 Task: Look for space in Saint-Léonard, Canada from 6th September, 2023 to 10th September, 2023 for 1 adult in price range Rs.10000 to Rs.15000. Place can be private room with 1  bedroom having 1 bed and 1 bathroom. Property type can be house, flat, guest house, hotel. Booking option can be shelf check-in. Required host language is English.
Action: Mouse moved to (393, 79)
Screenshot: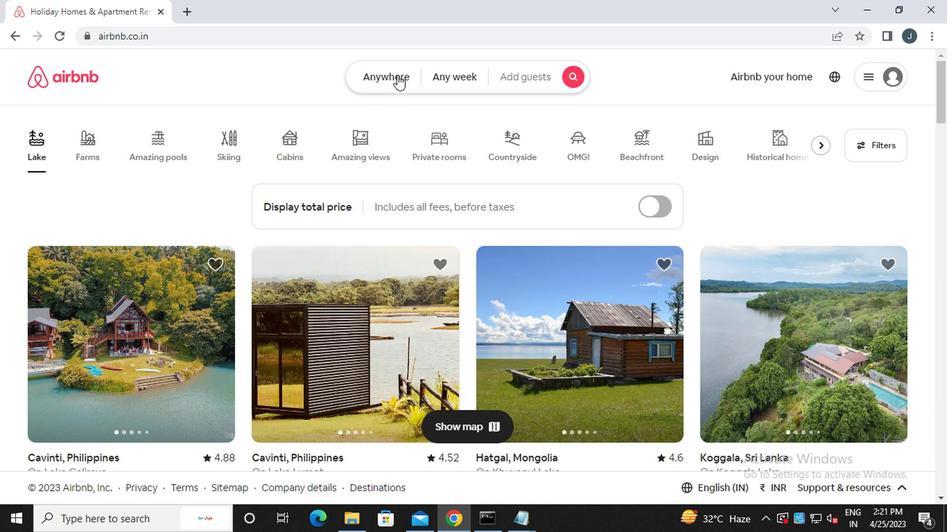 
Action: Mouse pressed left at (393, 79)
Screenshot: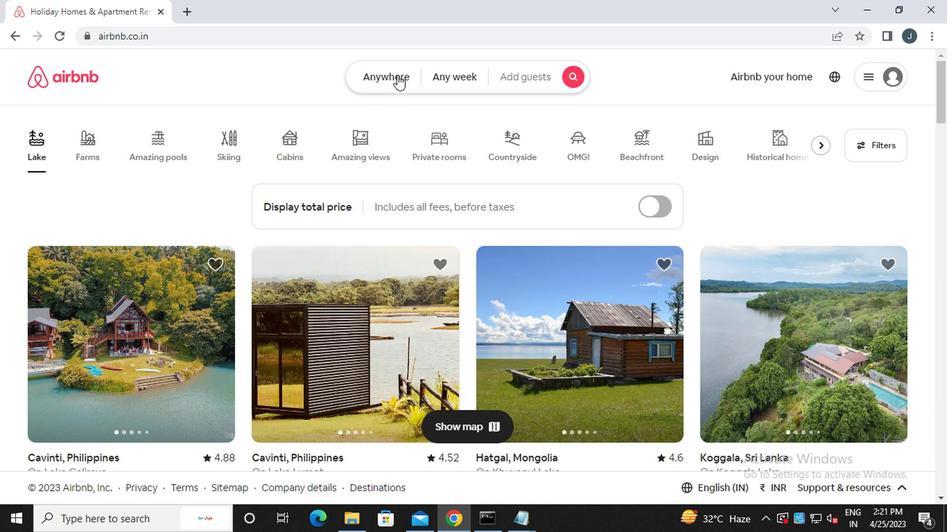 
Action: Mouse moved to (244, 132)
Screenshot: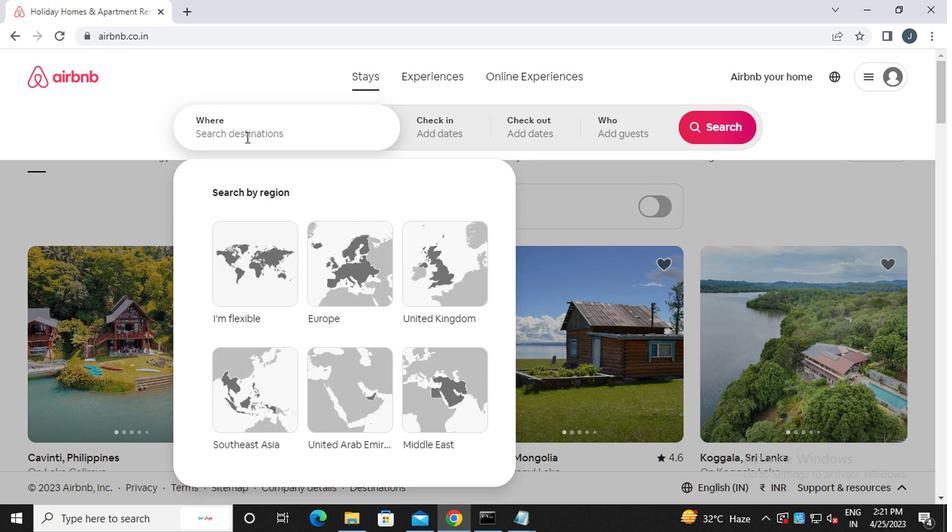 
Action: Mouse pressed left at (244, 132)
Screenshot: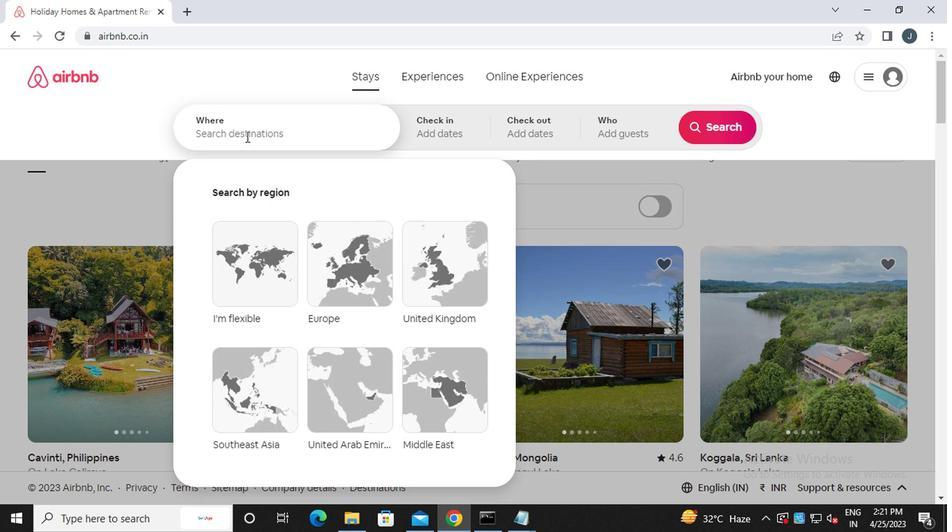 
Action: Key pressed s<Key.caps_lock>aint-<Key.caps_lock>l<Key.caps_lock>eonard,<Key.caps_lock>c<Key.caps_lock>anada
Screenshot: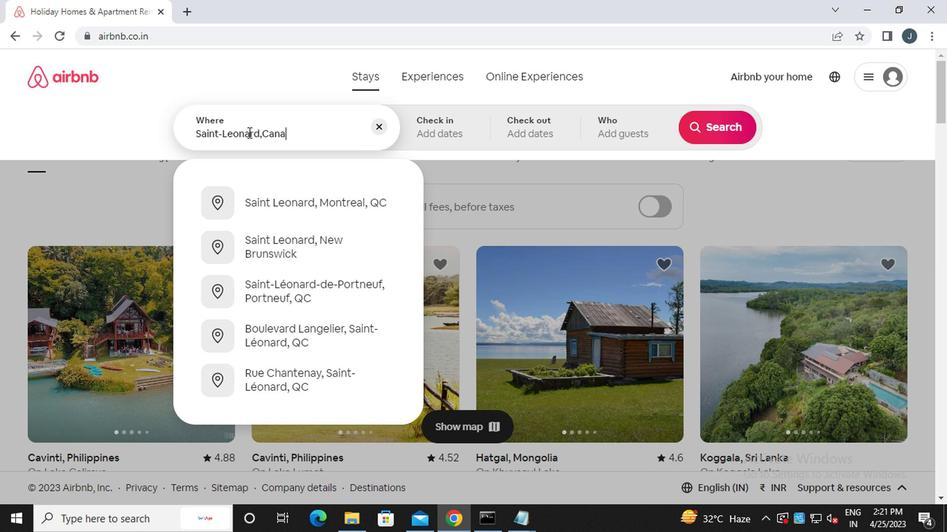 
Action: Mouse moved to (444, 133)
Screenshot: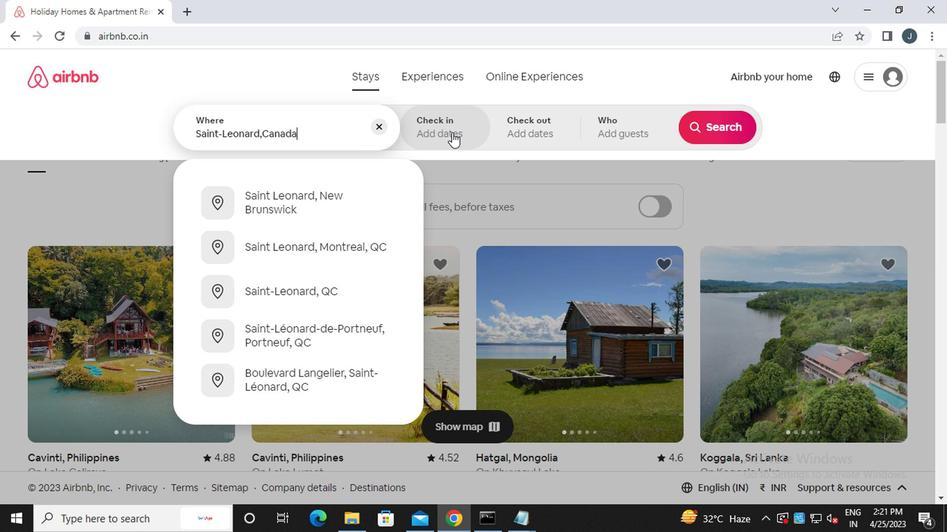 
Action: Mouse pressed left at (444, 133)
Screenshot: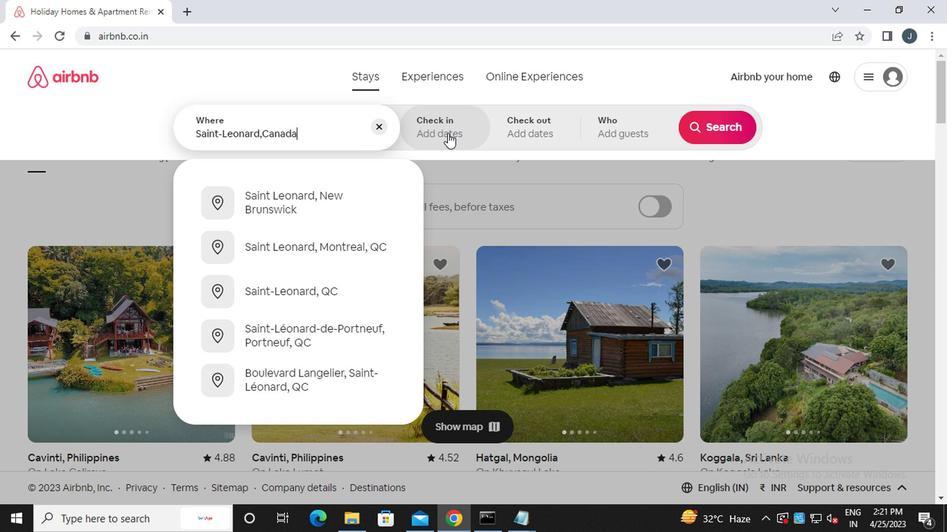 
Action: Mouse moved to (702, 240)
Screenshot: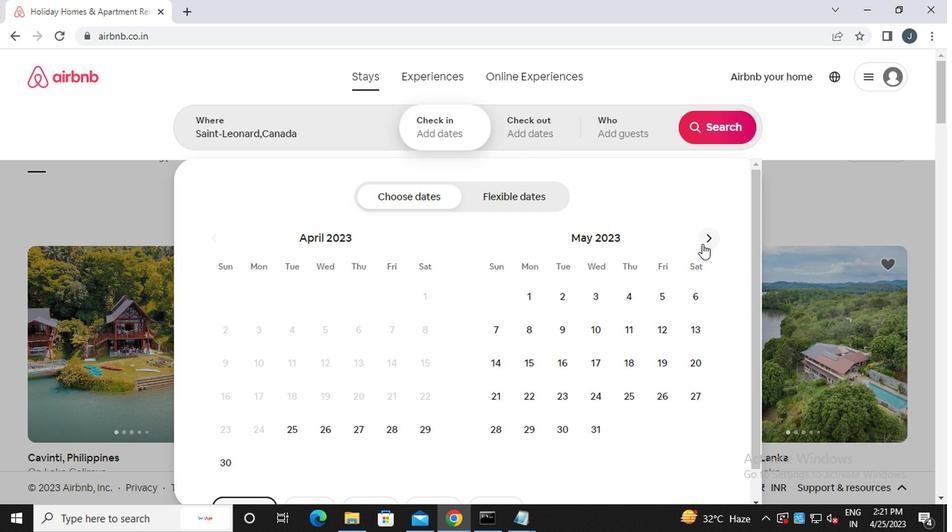 
Action: Mouse pressed left at (702, 240)
Screenshot: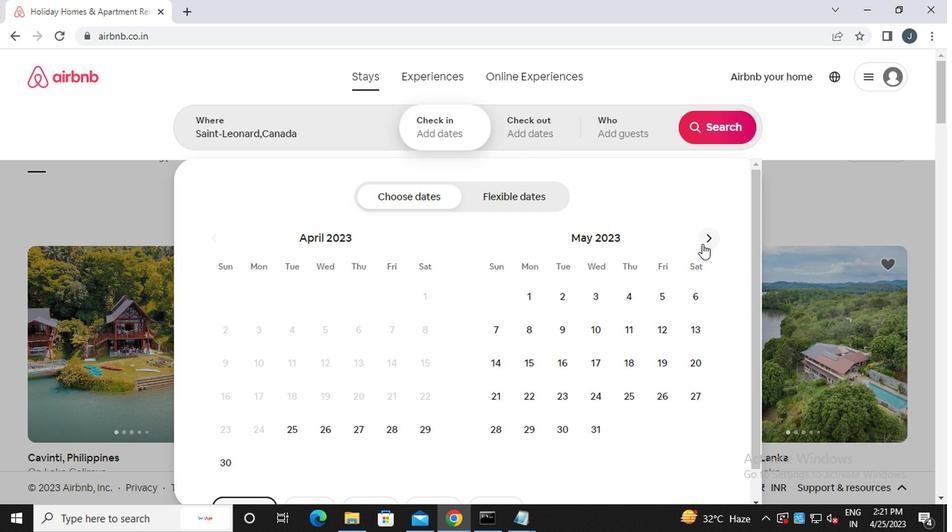 
Action: Mouse moved to (703, 240)
Screenshot: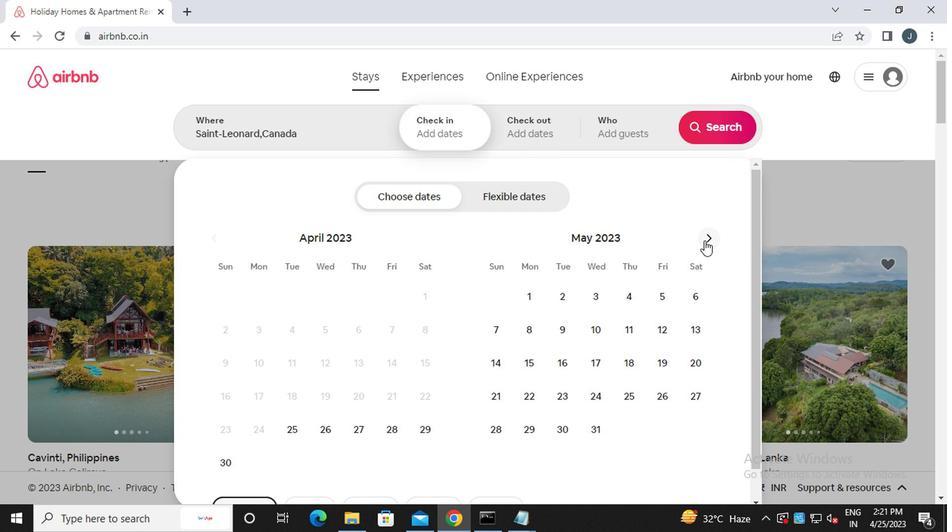 
Action: Mouse pressed left at (703, 240)
Screenshot: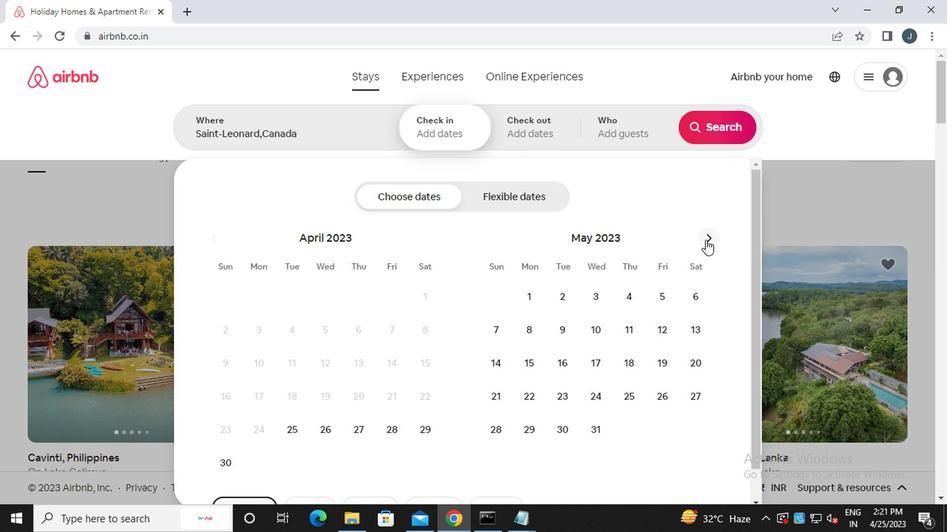 
Action: Mouse moved to (704, 240)
Screenshot: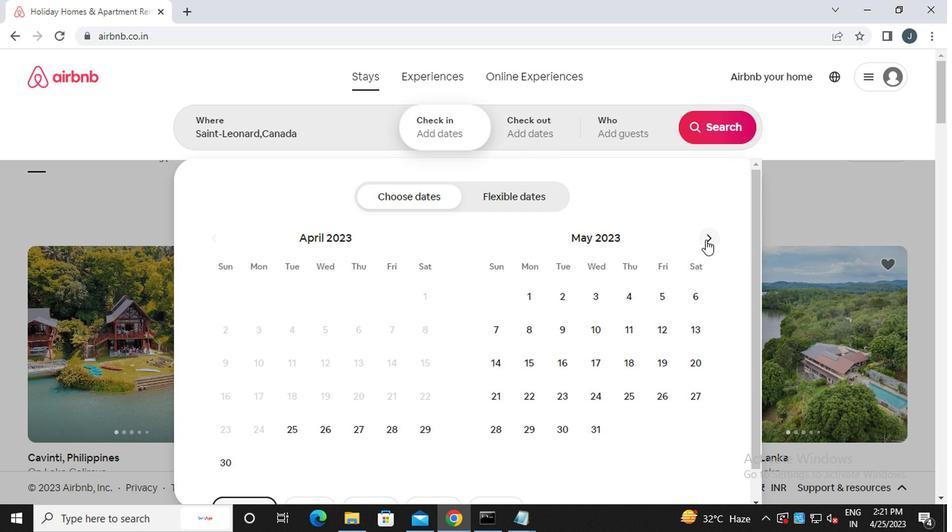 
Action: Mouse pressed left at (704, 240)
Screenshot: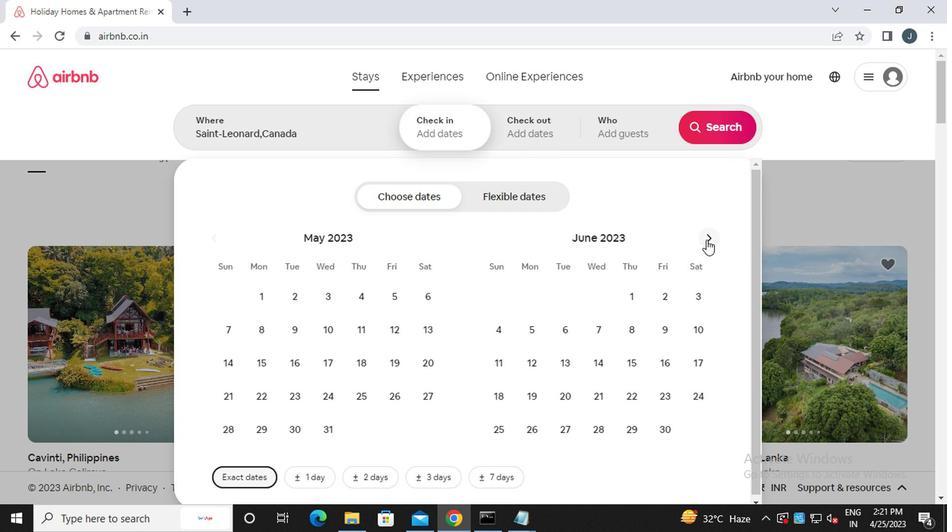 
Action: Mouse pressed left at (704, 240)
Screenshot: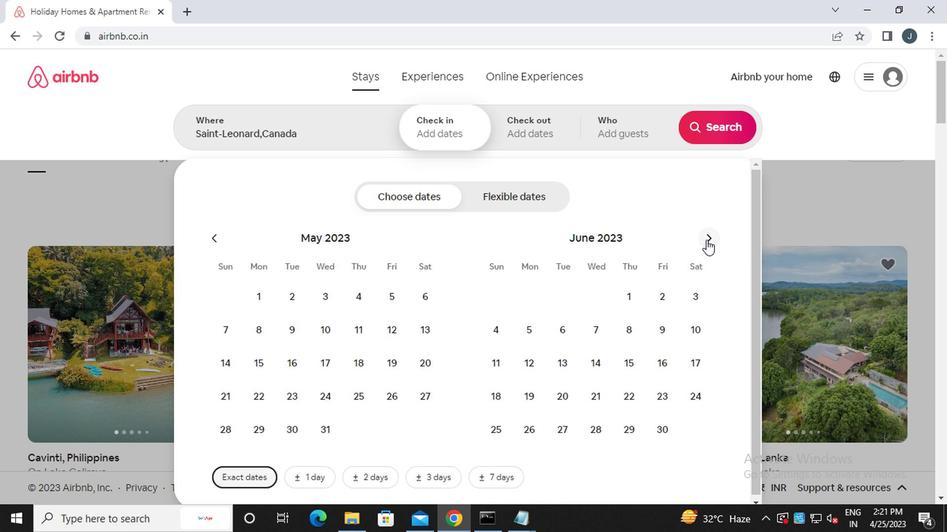 
Action: Mouse pressed left at (704, 240)
Screenshot: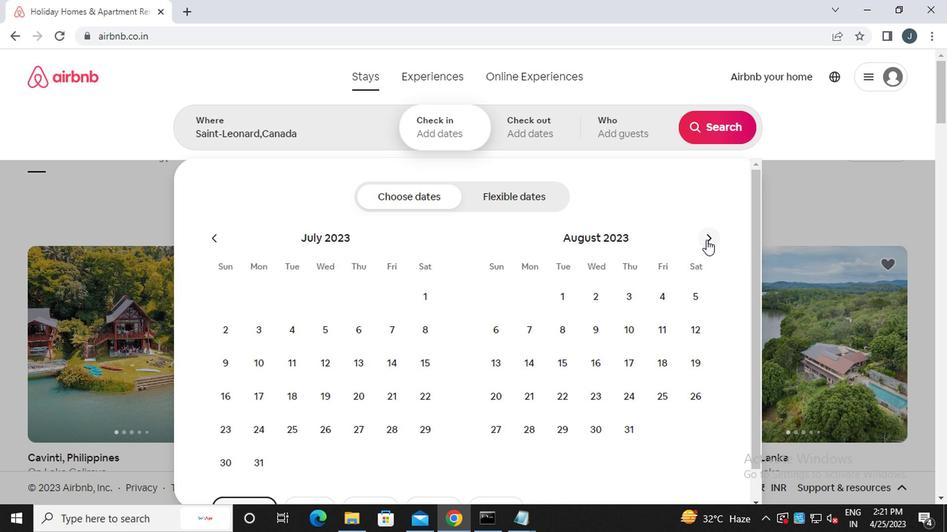 
Action: Mouse moved to (602, 331)
Screenshot: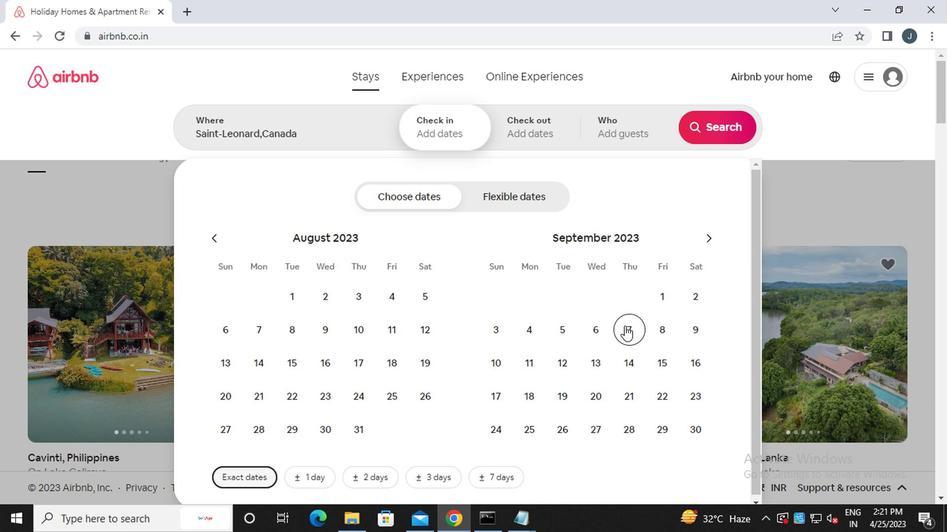 
Action: Mouse pressed left at (602, 331)
Screenshot: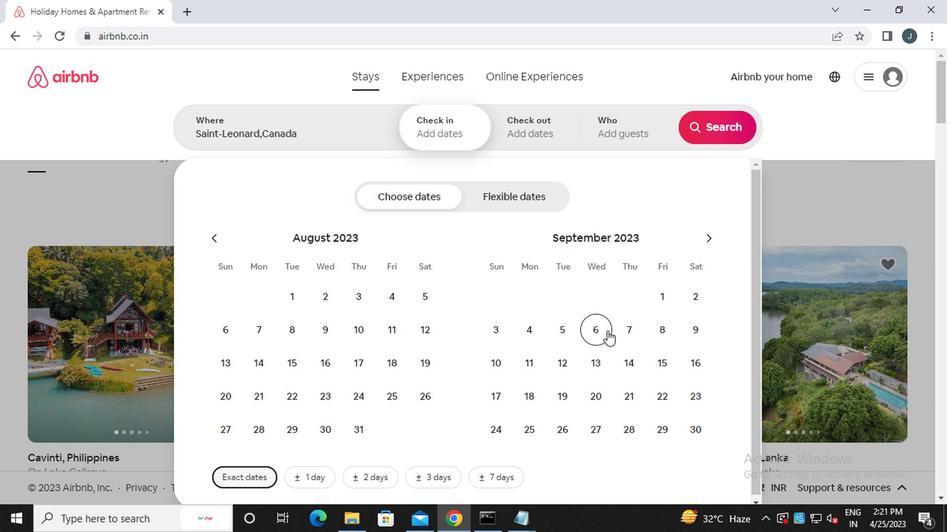 
Action: Mouse moved to (491, 358)
Screenshot: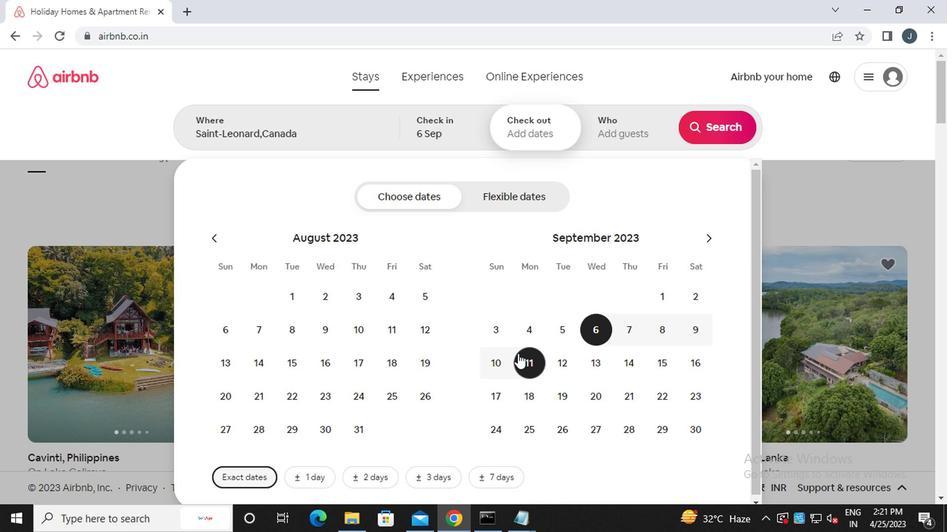 
Action: Mouse pressed left at (491, 358)
Screenshot: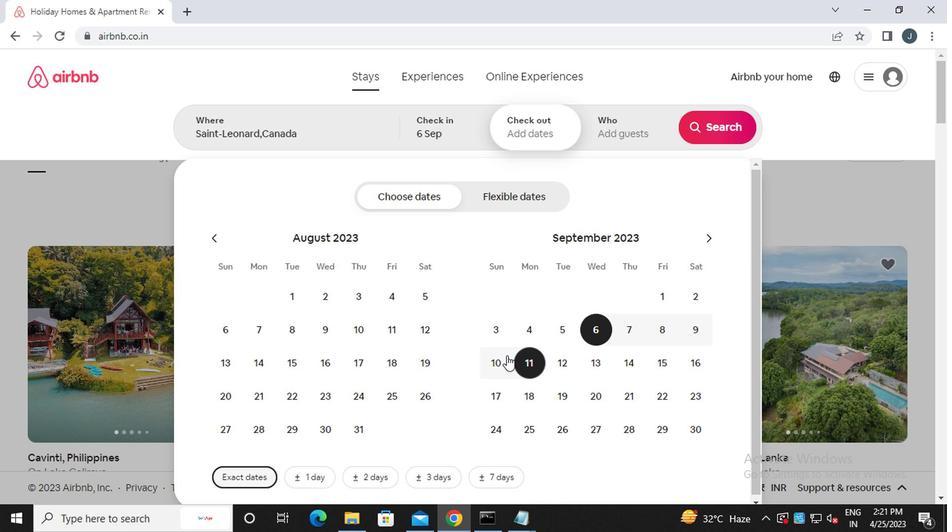 
Action: Mouse moved to (621, 139)
Screenshot: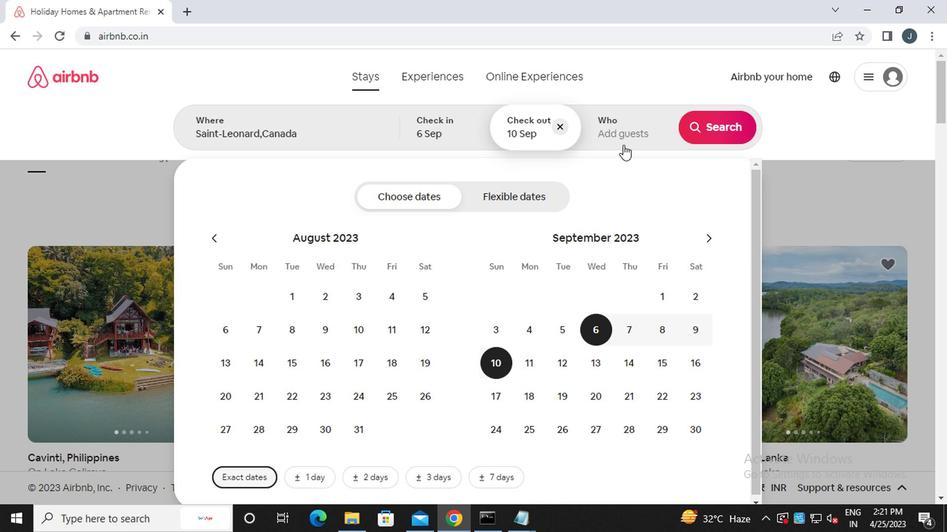 
Action: Mouse pressed left at (621, 139)
Screenshot: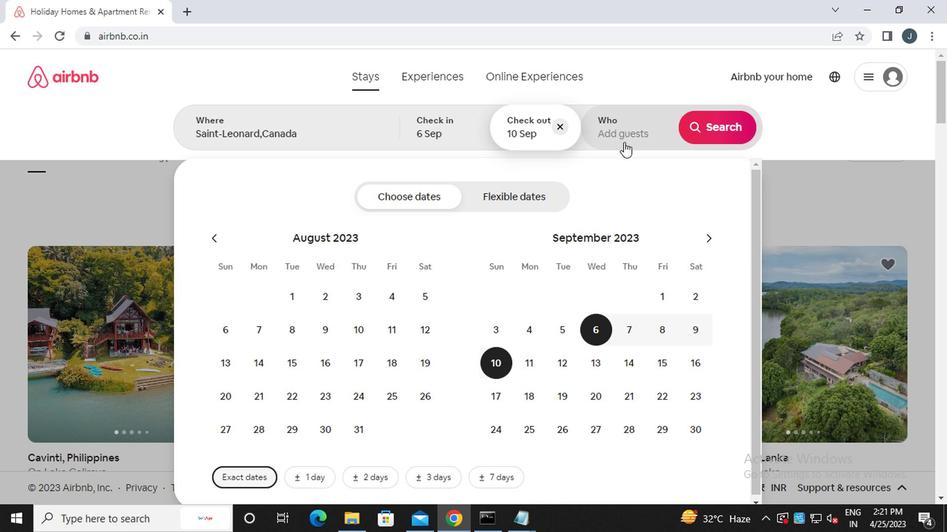 
Action: Mouse moved to (716, 200)
Screenshot: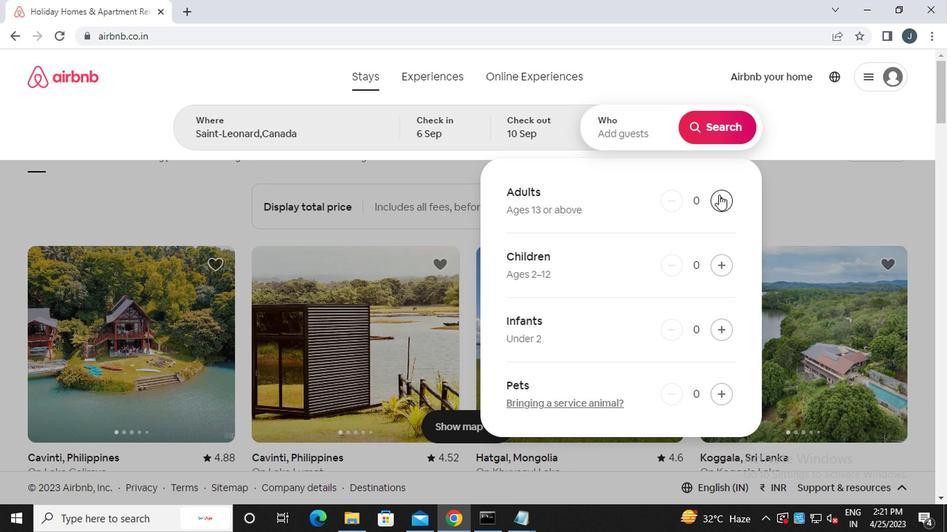 
Action: Mouse pressed left at (716, 200)
Screenshot: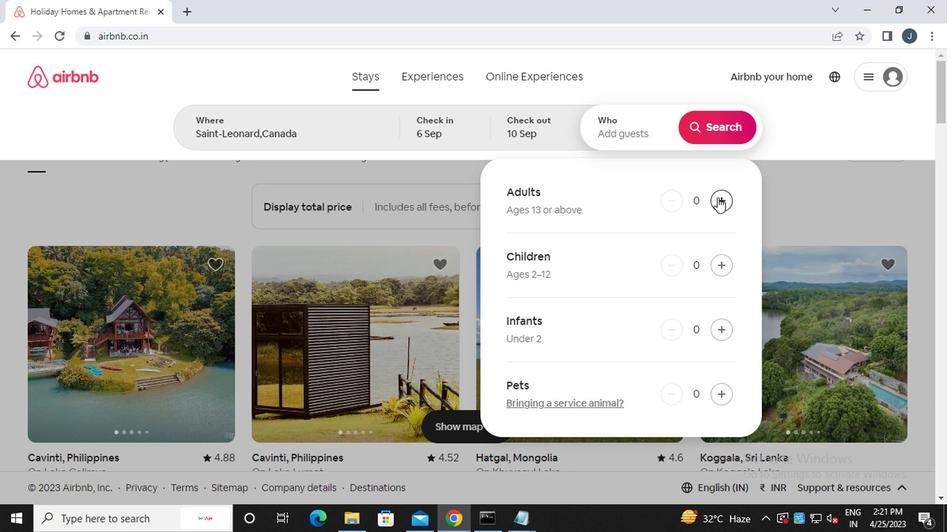 
Action: Mouse moved to (704, 125)
Screenshot: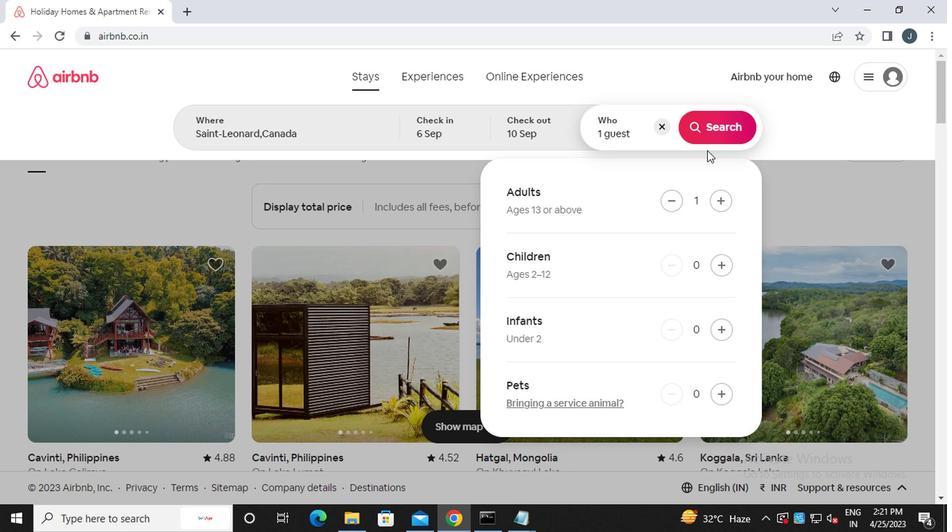 
Action: Mouse pressed left at (704, 125)
Screenshot: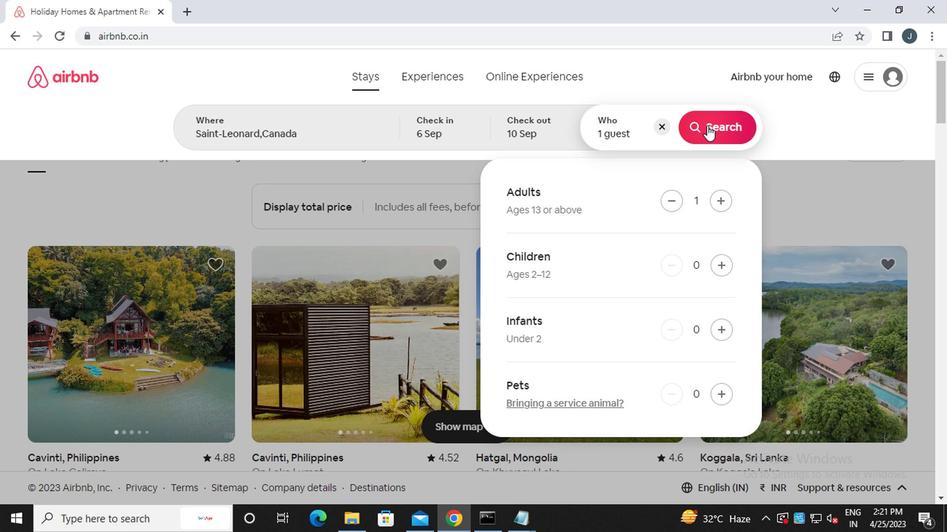 
Action: Mouse moved to (894, 130)
Screenshot: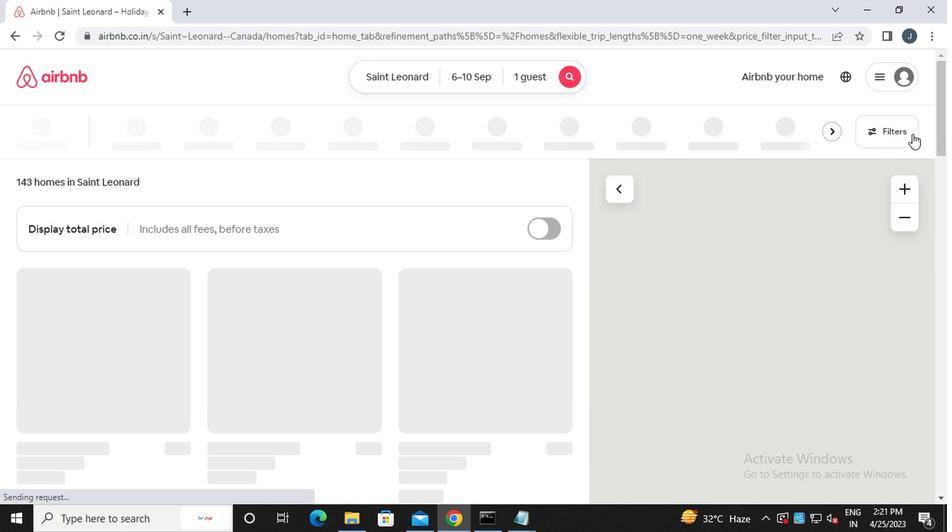 
Action: Mouse pressed left at (894, 130)
Screenshot: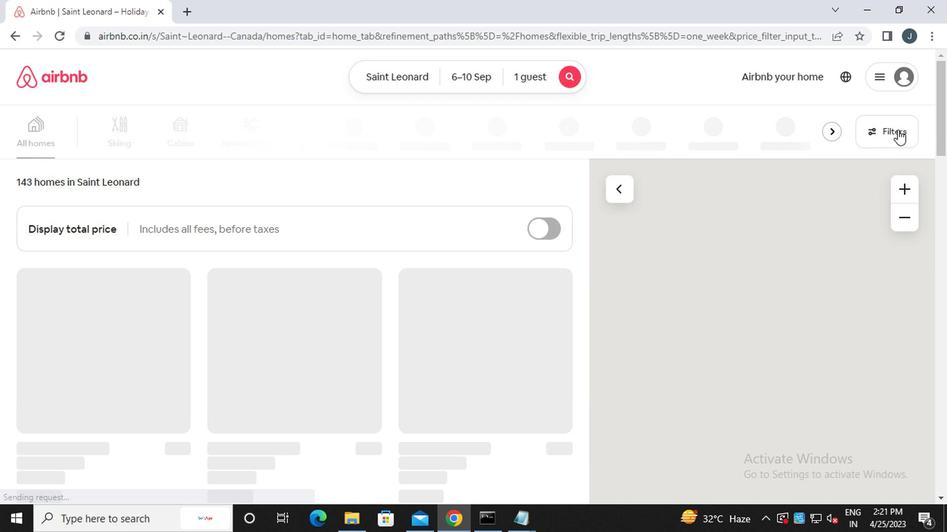 
Action: Mouse moved to (303, 301)
Screenshot: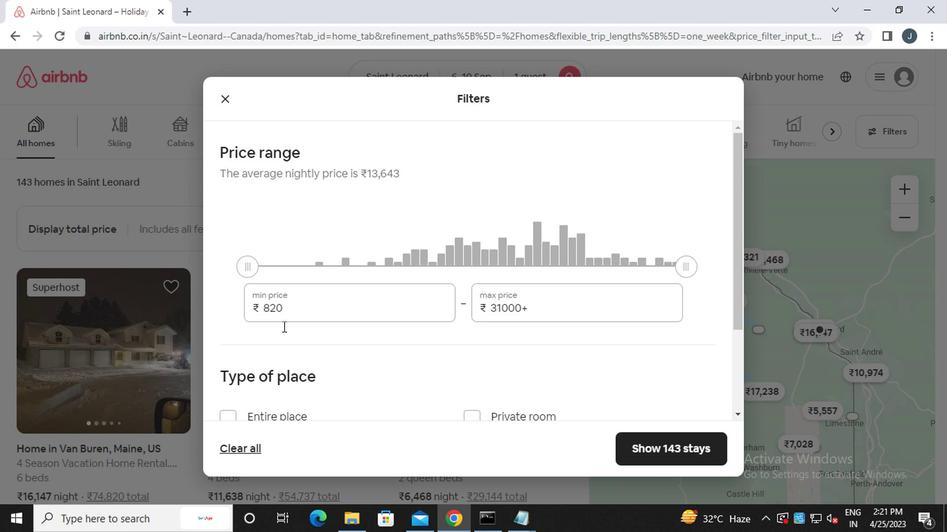 
Action: Mouse pressed left at (303, 301)
Screenshot: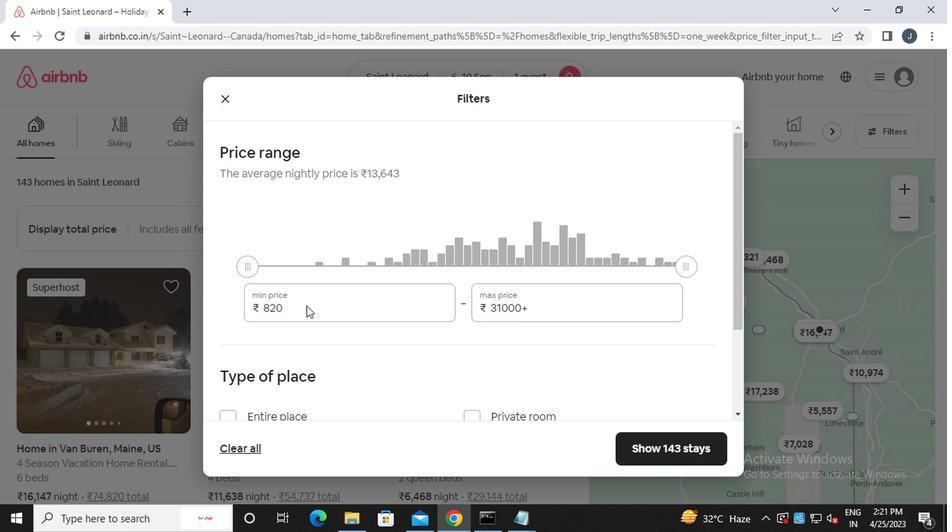 
Action: Mouse moved to (286, 278)
Screenshot: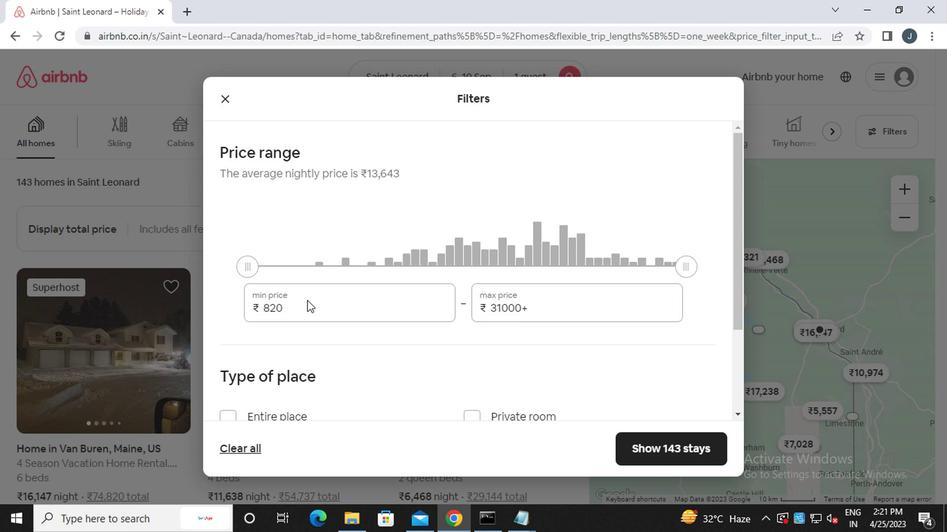 
Action: Key pressed <Key.backspace><Key.backspace><Key.backspace><<97>><<96>><<96>><<96>><<96>>
Screenshot: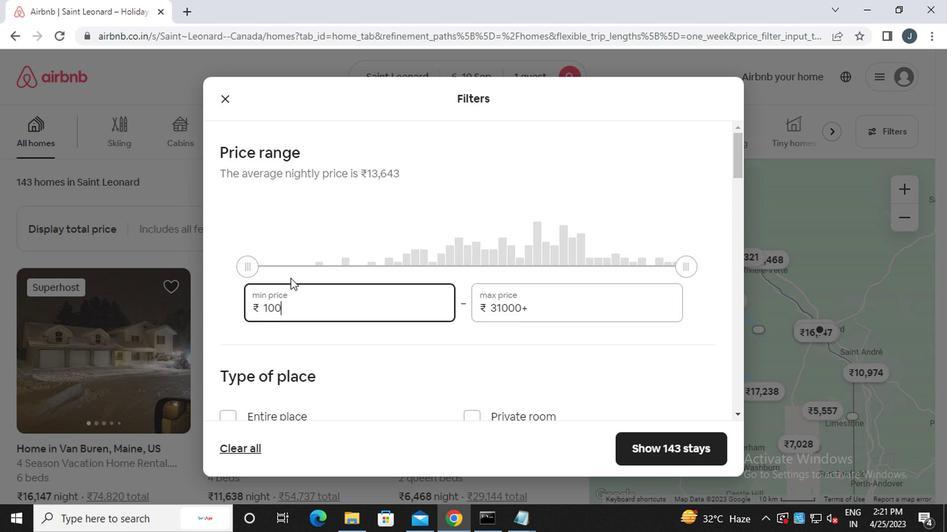 
Action: Mouse moved to (558, 308)
Screenshot: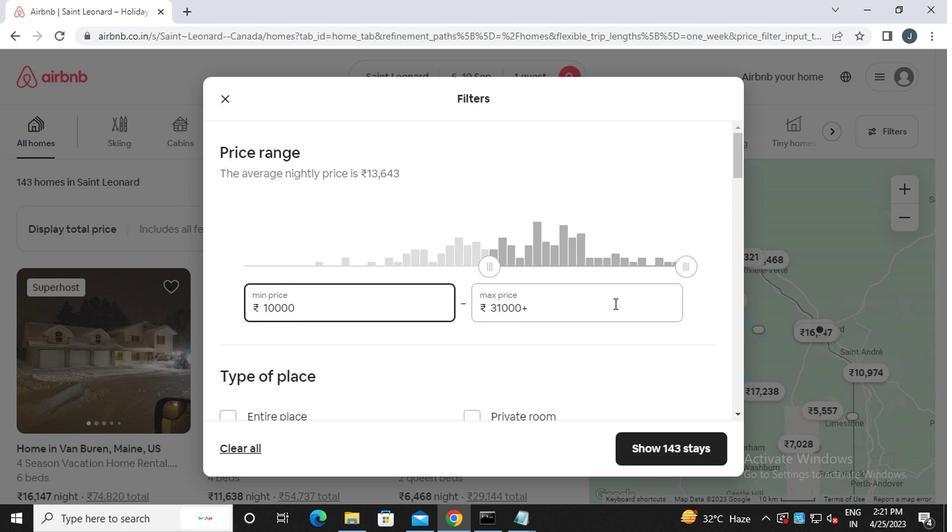 
Action: Mouse pressed left at (558, 308)
Screenshot: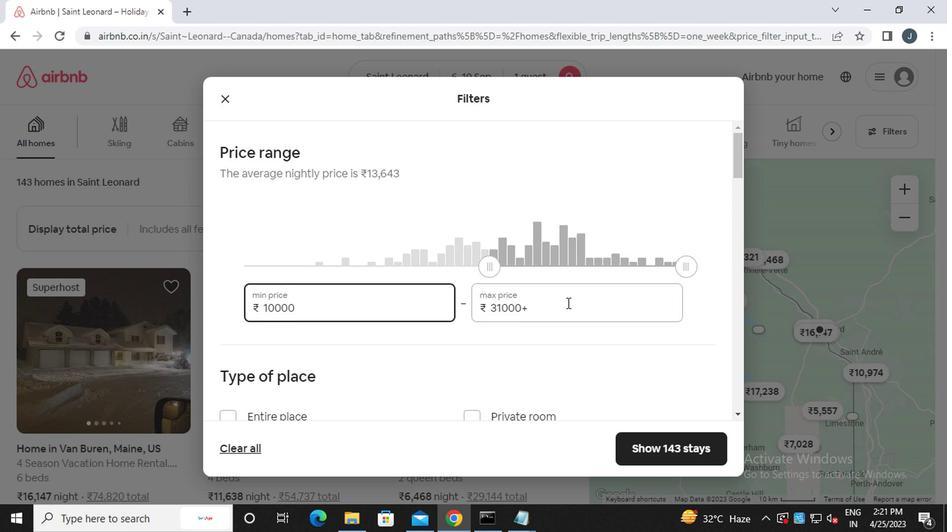 
Action: Mouse moved to (558, 308)
Screenshot: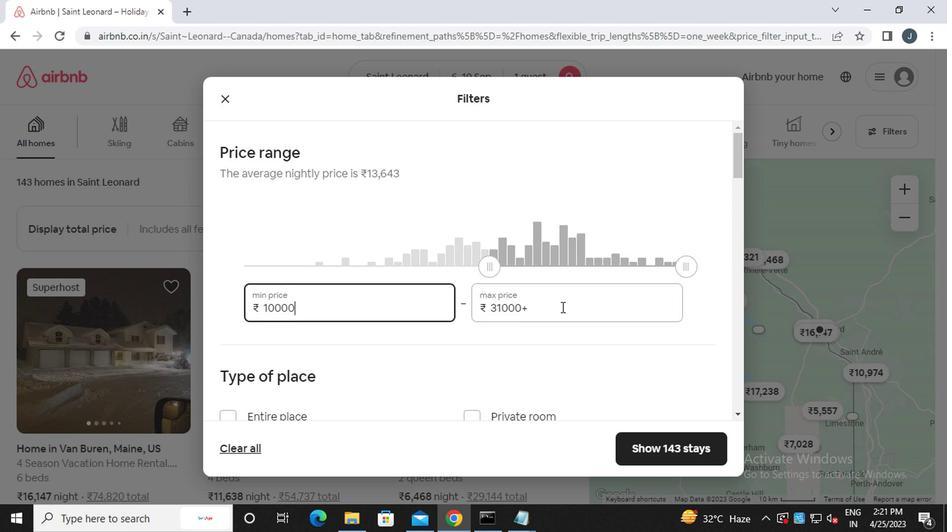 
Action: Key pressed <Key.backspace><Key.backspace><Key.backspace><Key.backspace><Key.backspace><Key.backspace><Key.backspace><Key.backspace><Key.backspace><Key.backspace><Key.backspace><Key.backspace><<97>><<101>><<96>><<96>><<96>>
Screenshot: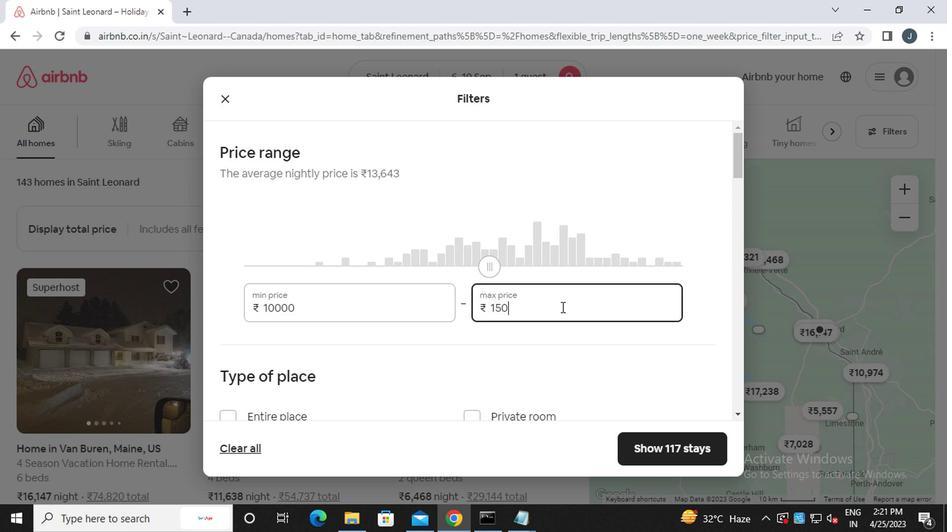
Action: Mouse moved to (548, 308)
Screenshot: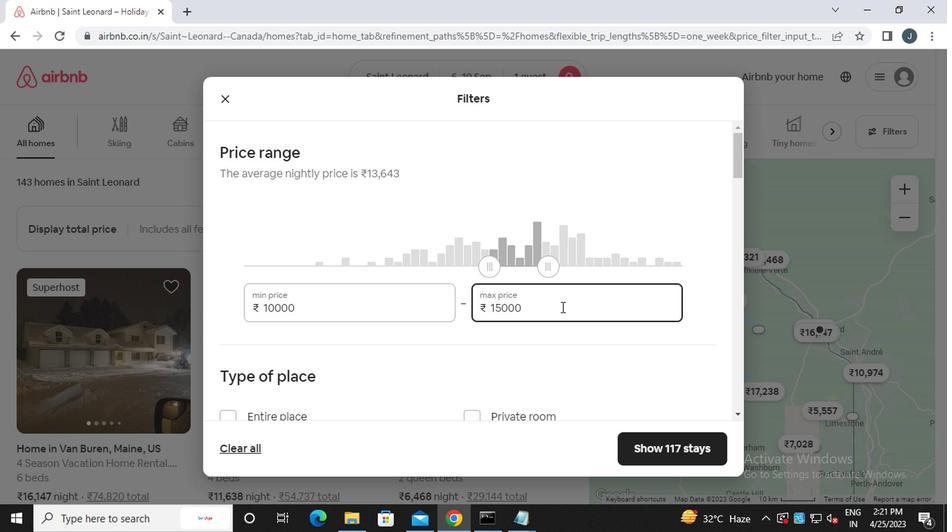 
Action: Mouse scrolled (548, 307) with delta (0, 0)
Screenshot: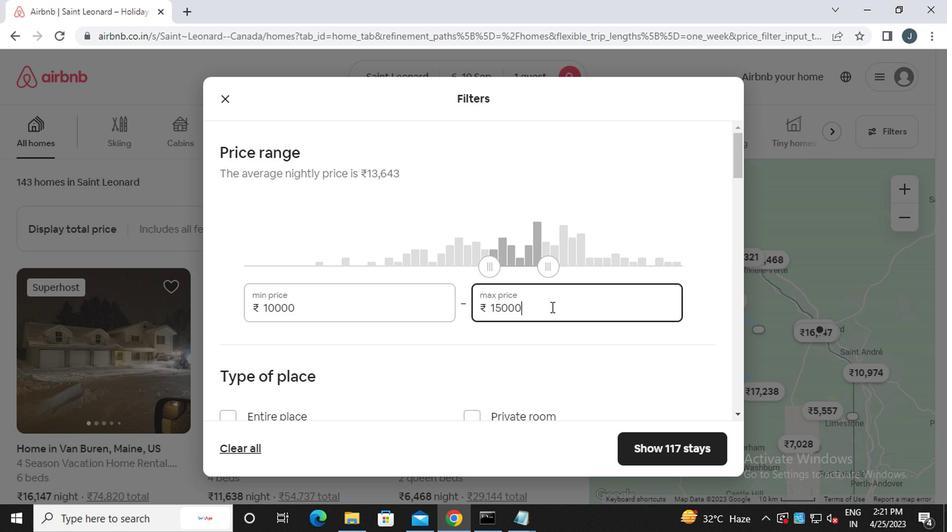 
Action: Mouse scrolled (548, 307) with delta (0, 0)
Screenshot: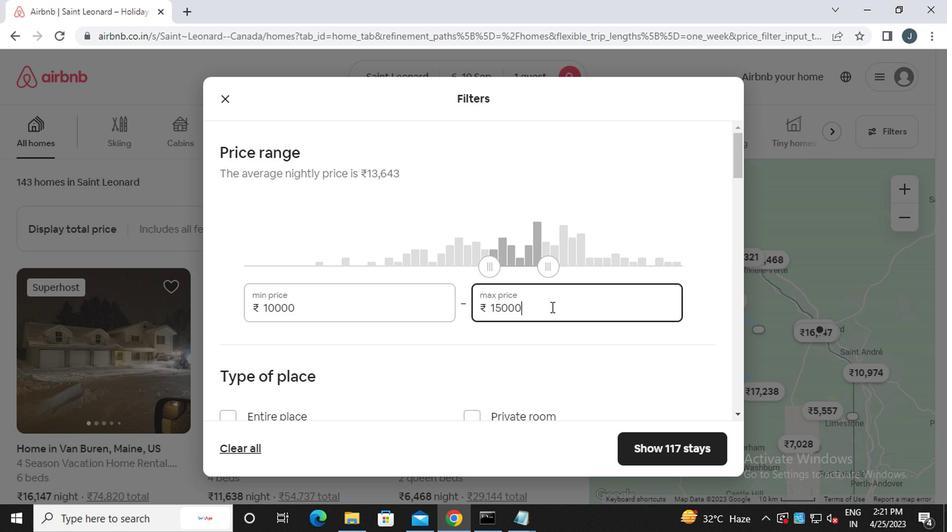 
Action: Mouse moved to (467, 280)
Screenshot: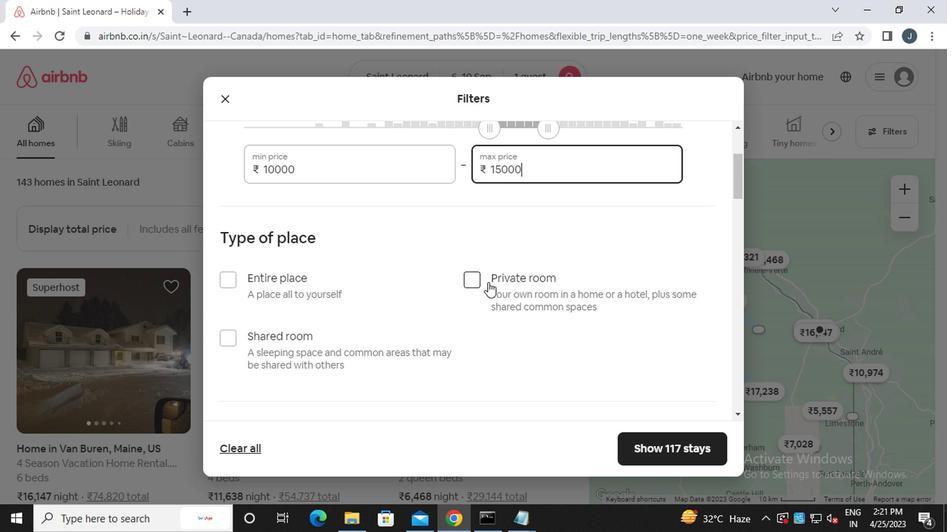 
Action: Mouse pressed left at (467, 280)
Screenshot: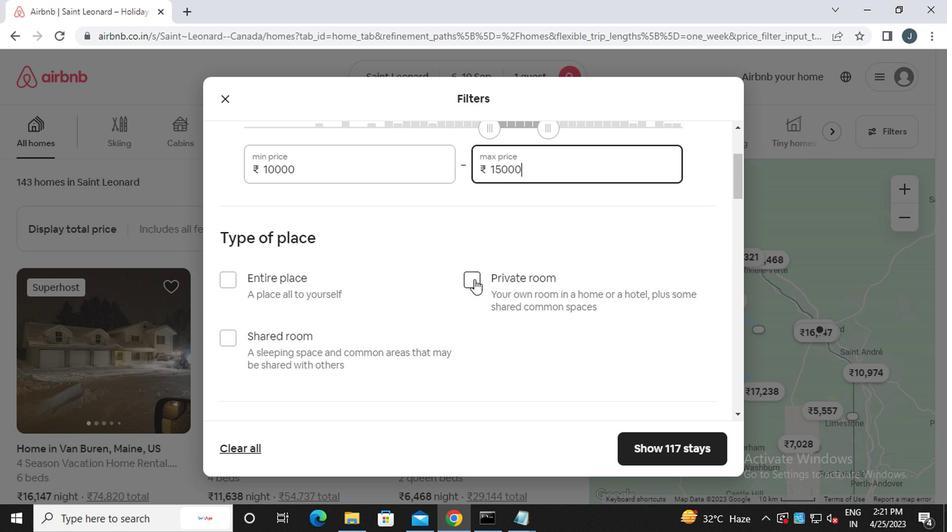 
Action: Mouse moved to (360, 298)
Screenshot: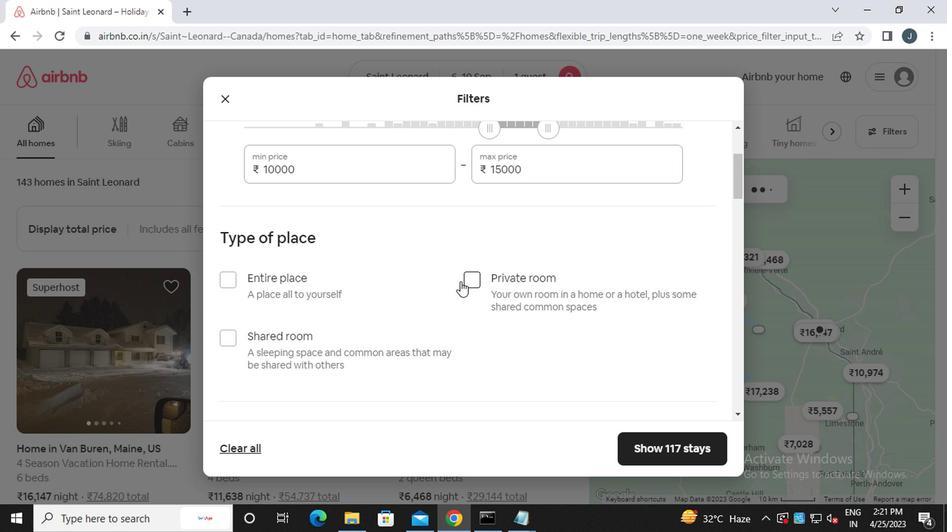 
Action: Mouse scrolled (360, 297) with delta (0, 0)
Screenshot: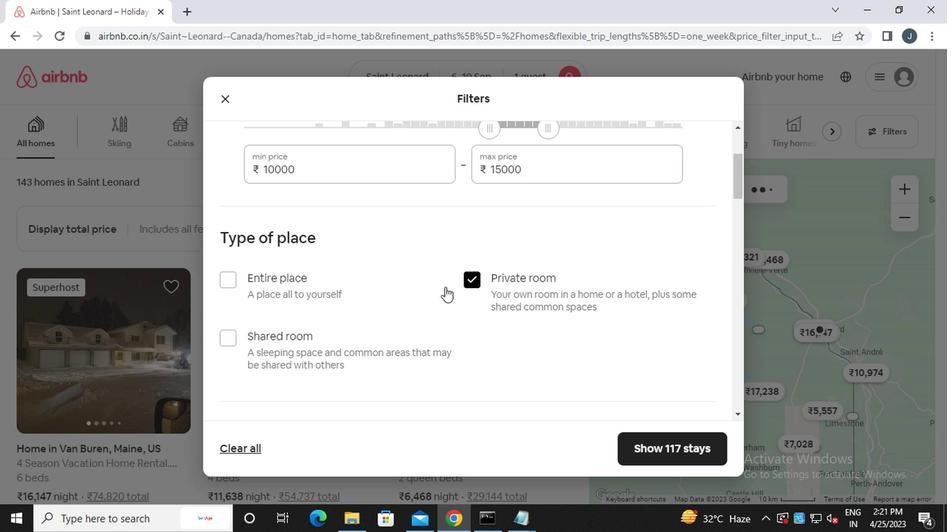 
Action: Mouse scrolled (360, 297) with delta (0, 0)
Screenshot: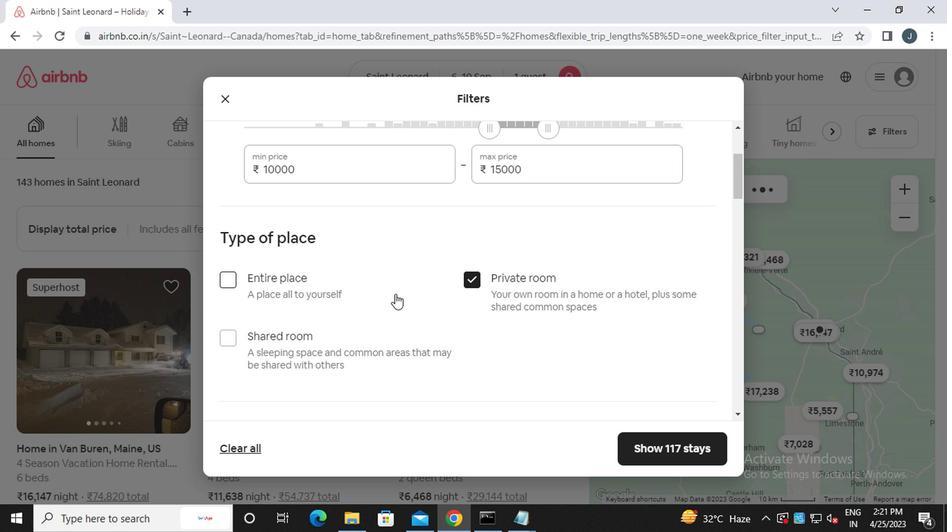 
Action: Mouse scrolled (360, 297) with delta (0, 0)
Screenshot: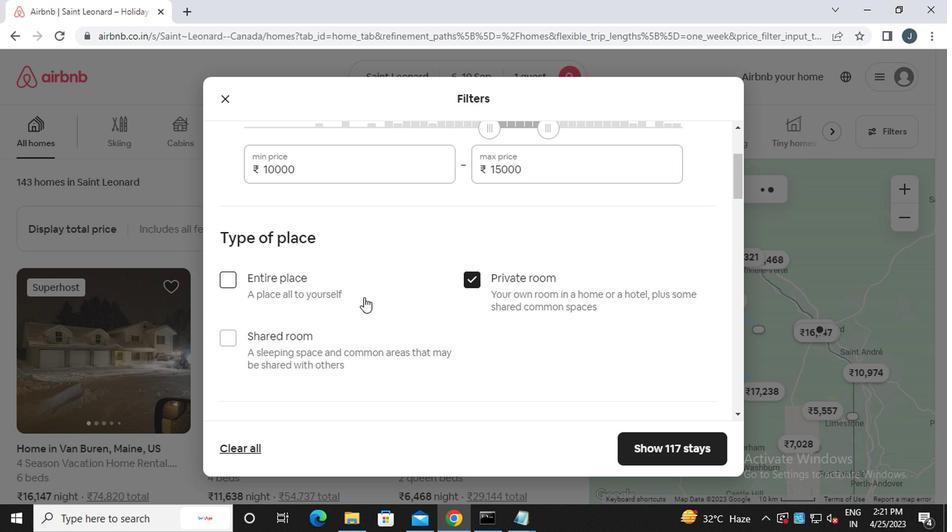 
Action: Mouse moved to (359, 298)
Screenshot: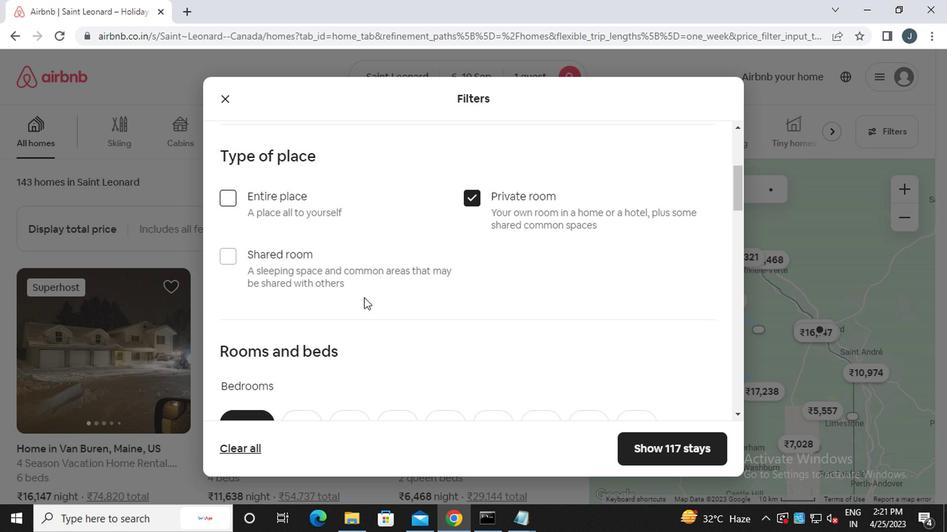 
Action: Mouse scrolled (359, 297) with delta (0, 0)
Screenshot: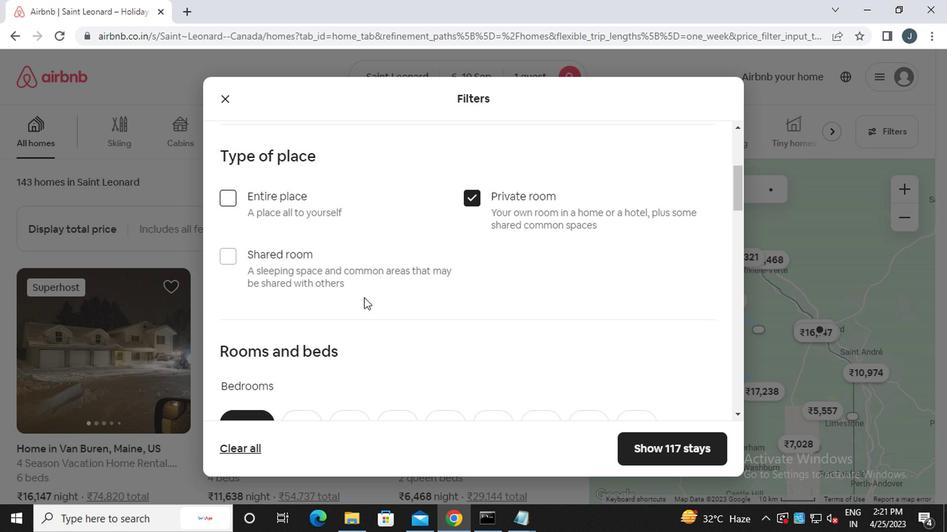 
Action: Mouse moved to (300, 232)
Screenshot: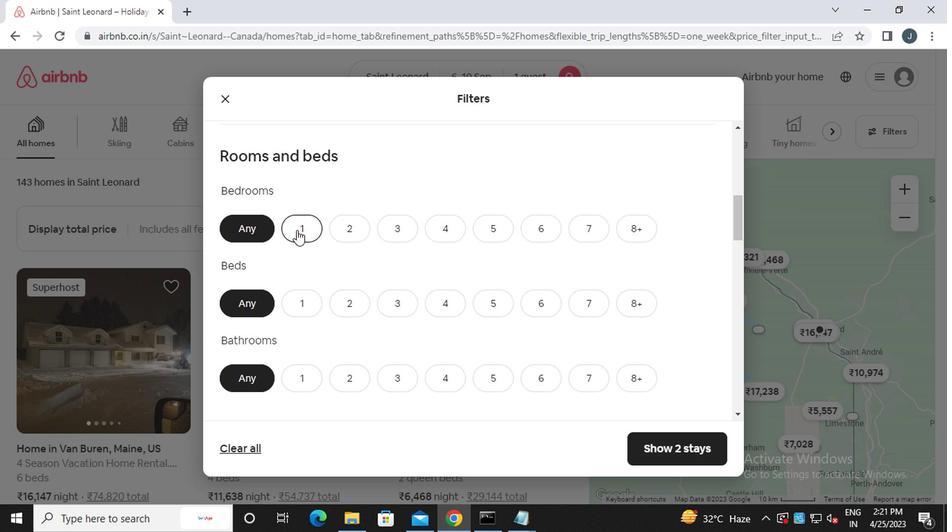 
Action: Mouse pressed left at (300, 232)
Screenshot: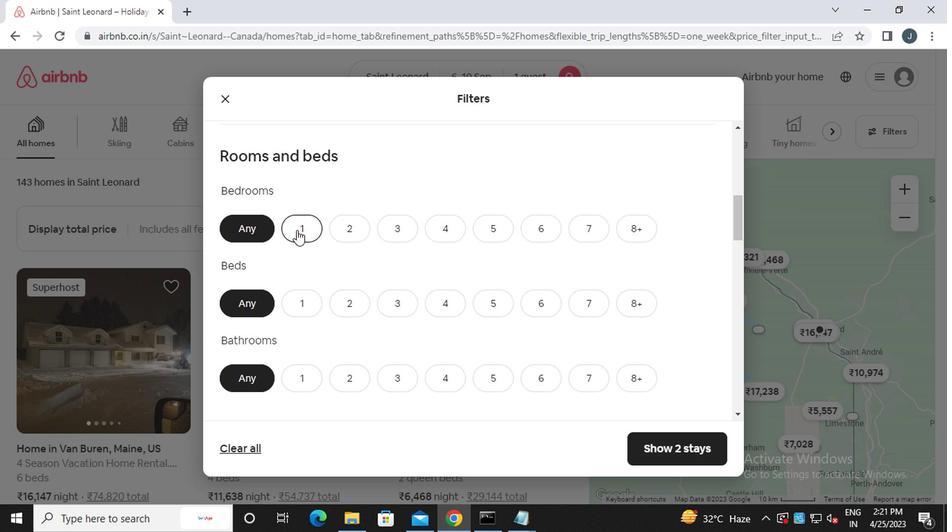 
Action: Mouse moved to (302, 305)
Screenshot: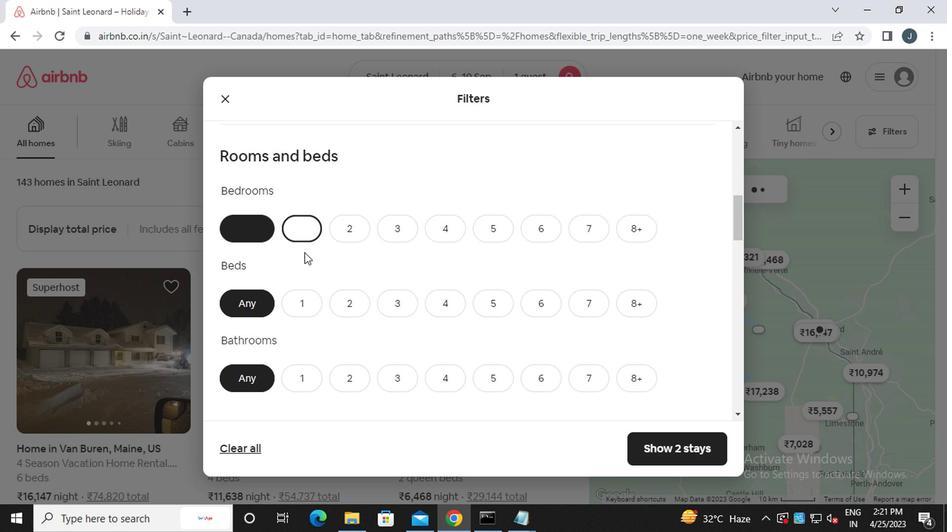
Action: Mouse pressed left at (302, 305)
Screenshot: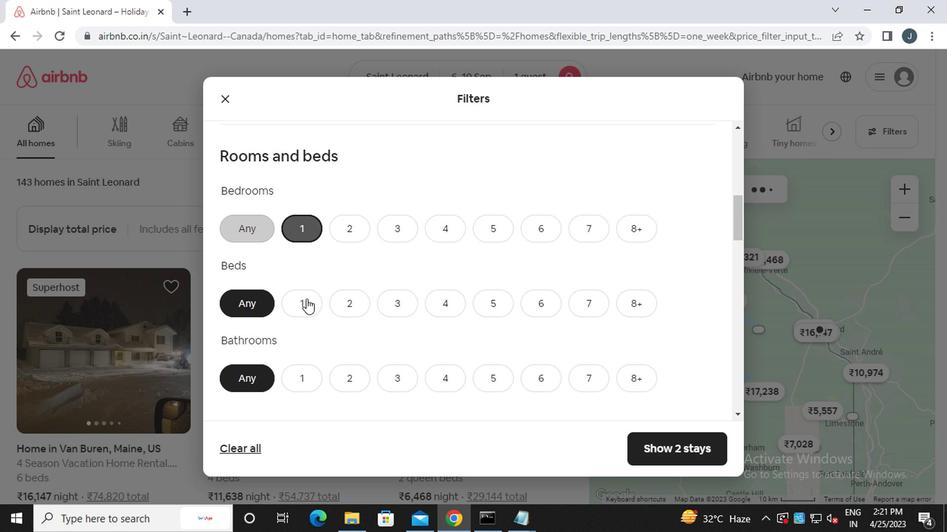 
Action: Mouse moved to (304, 372)
Screenshot: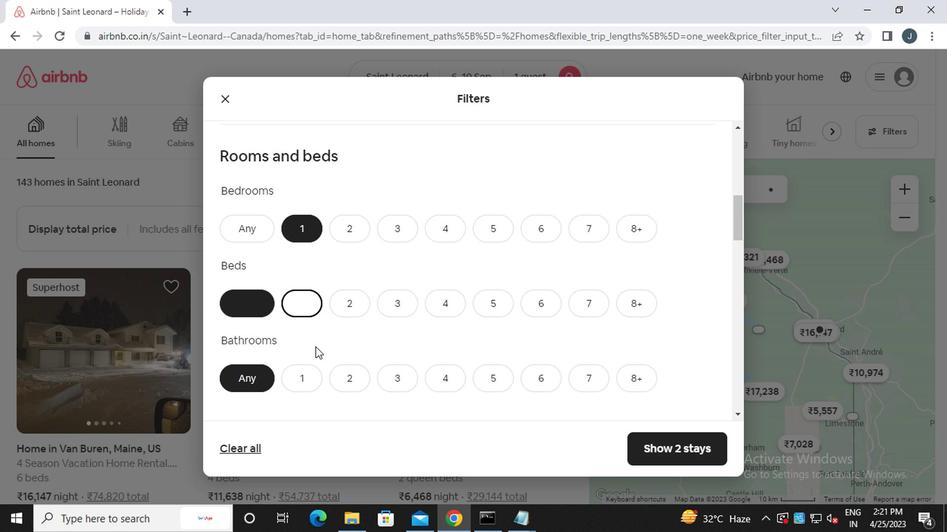 
Action: Mouse pressed left at (304, 372)
Screenshot: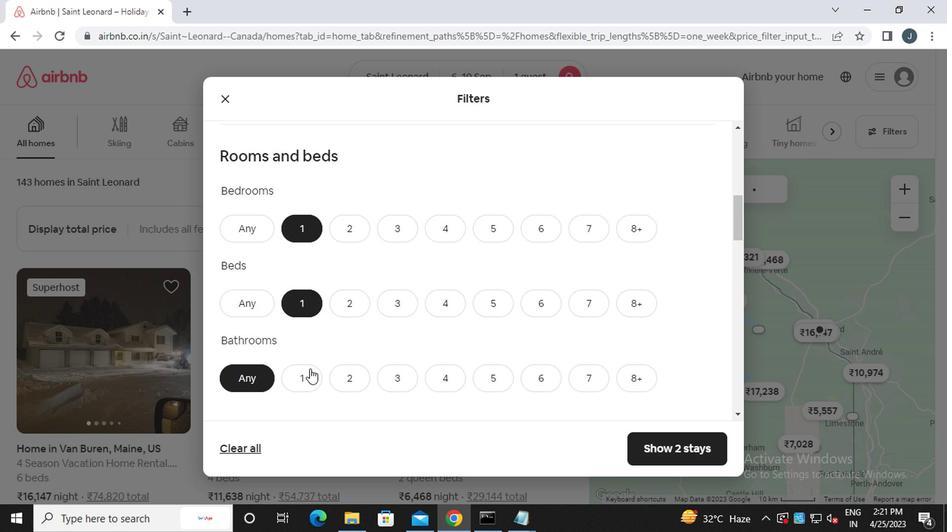 
Action: Mouse moved to (300, 362)
Screenshot: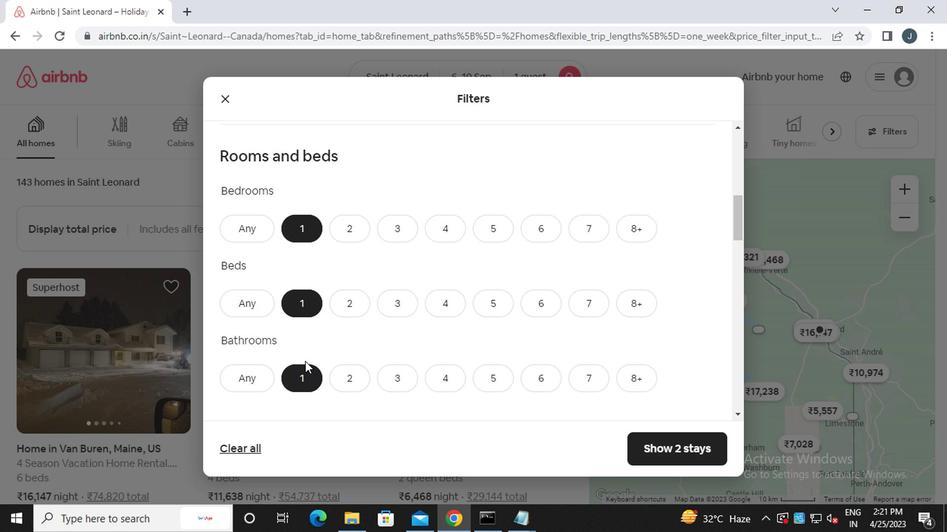 
Action: Mouse scrolled (300, 361) with delta (0, 0)
Screenshot: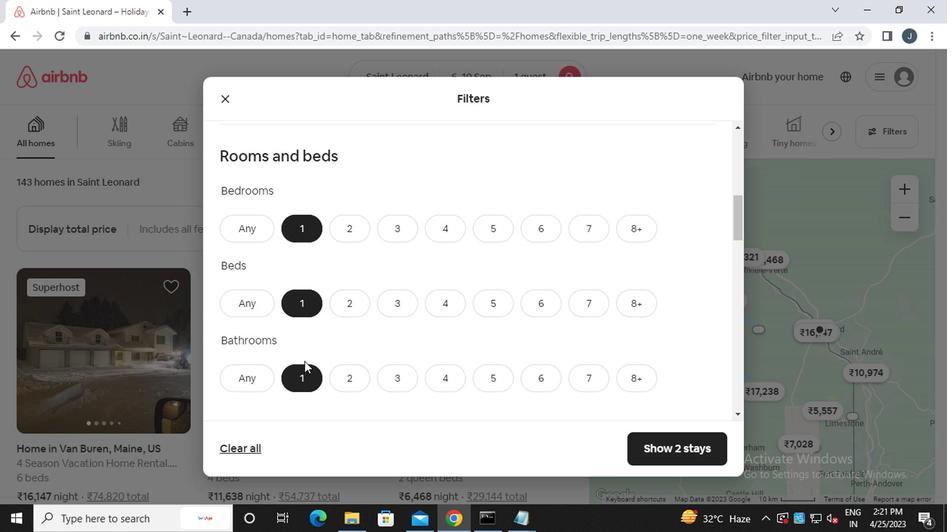 
Action: Mouse scrolled (300, 361) with delta (0, 0)
Screenshot: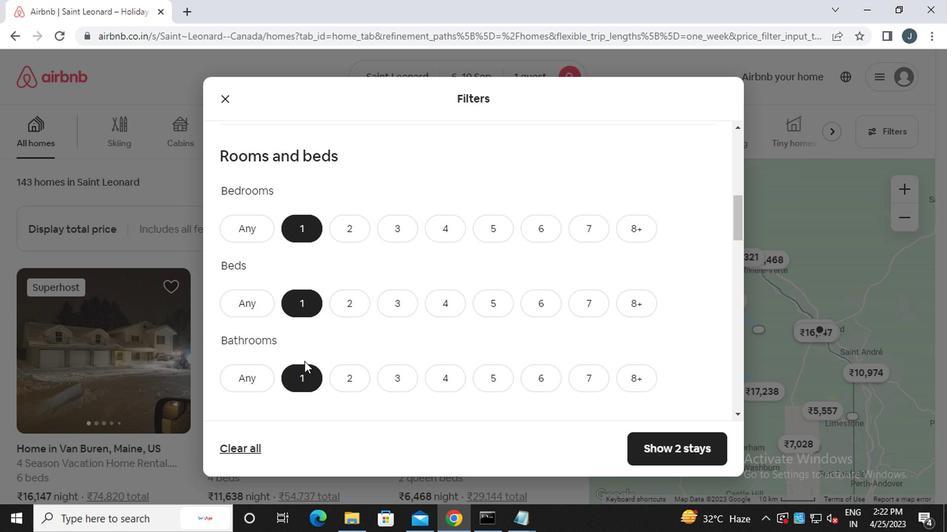 
Action: Mouse scrolled (300, 361) with delta (0, 0)
Screenshot: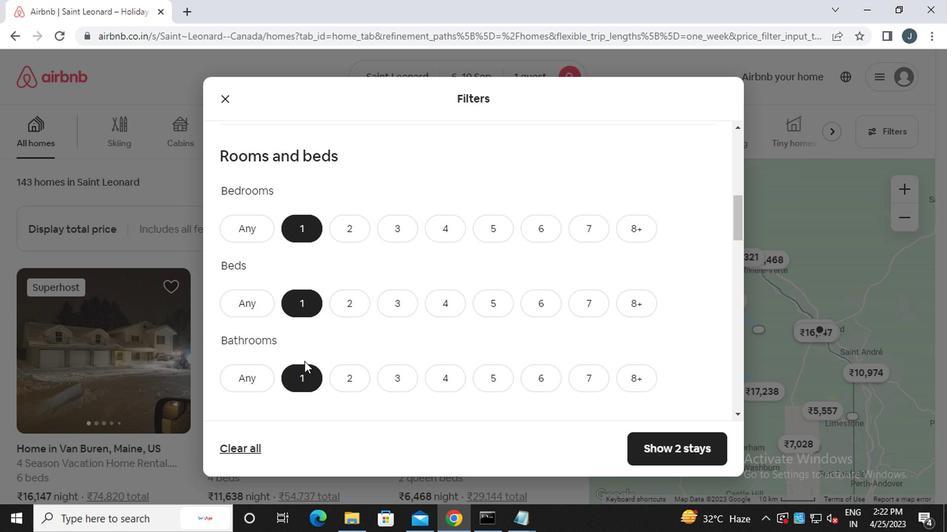 
Action: Mouse moved to (288, 326)
Screenshot: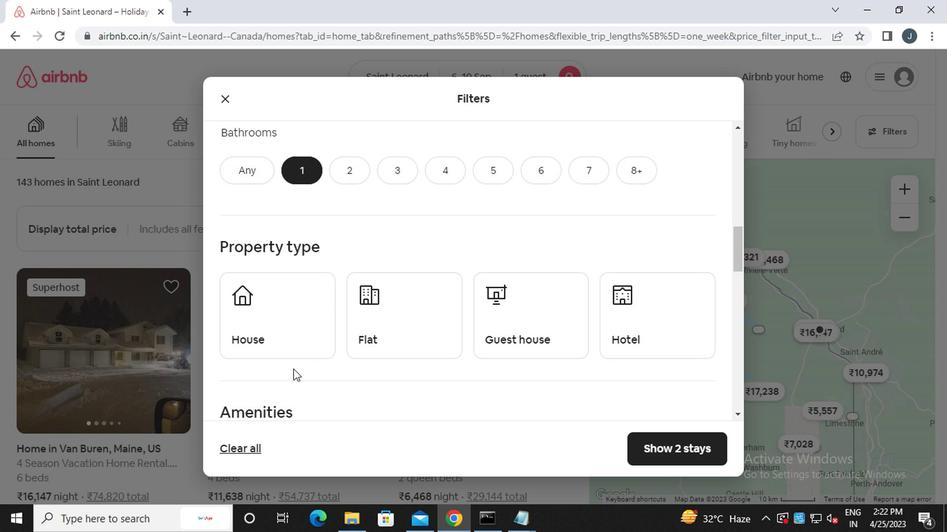 
Action: Mouse pressed left at (288, 326)
Screenshot: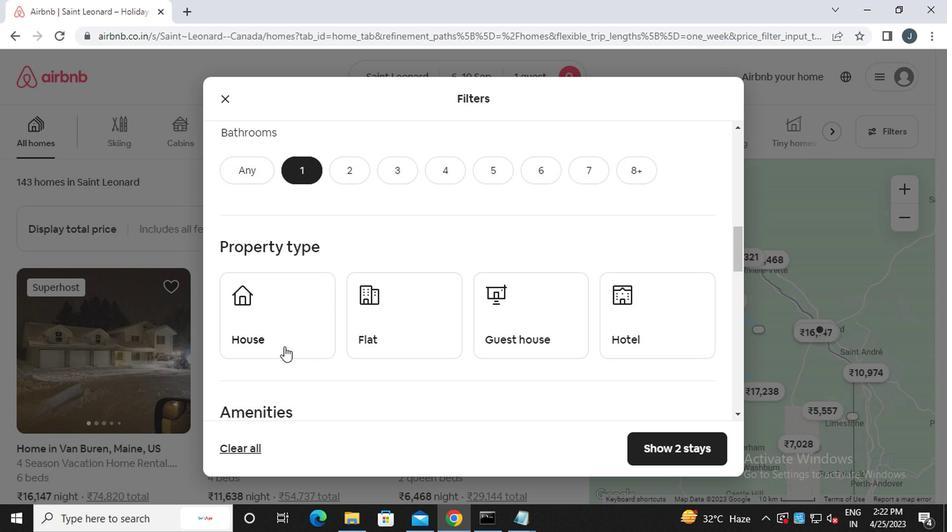 
Action: Mouse moved to (380, 322)
Screenshot: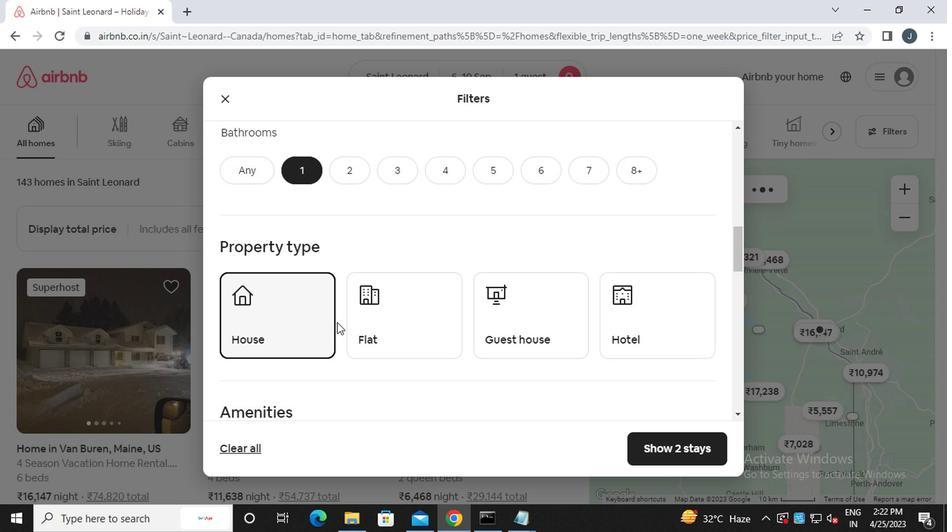 
Action: Mouse pressed left at (380, 322)
Screenshot: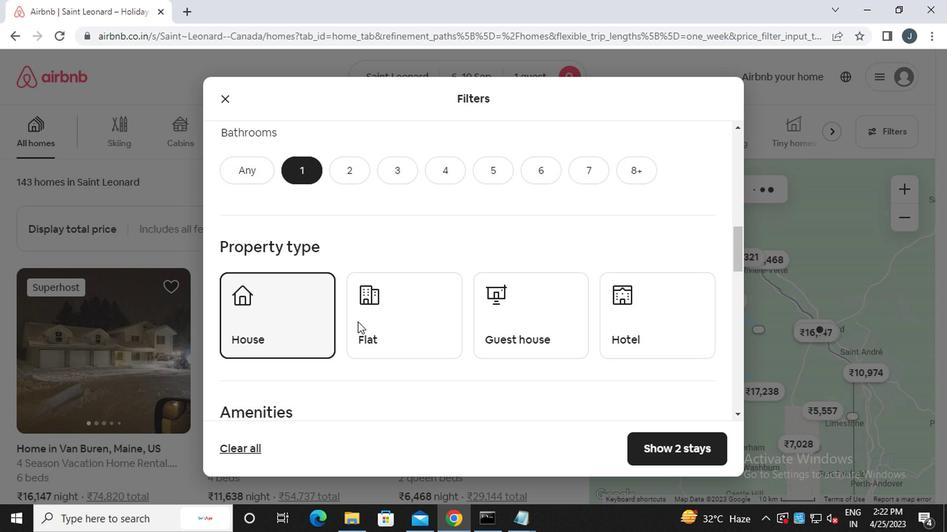 
Action: Mouse moved to (570, 327)
Screenshot: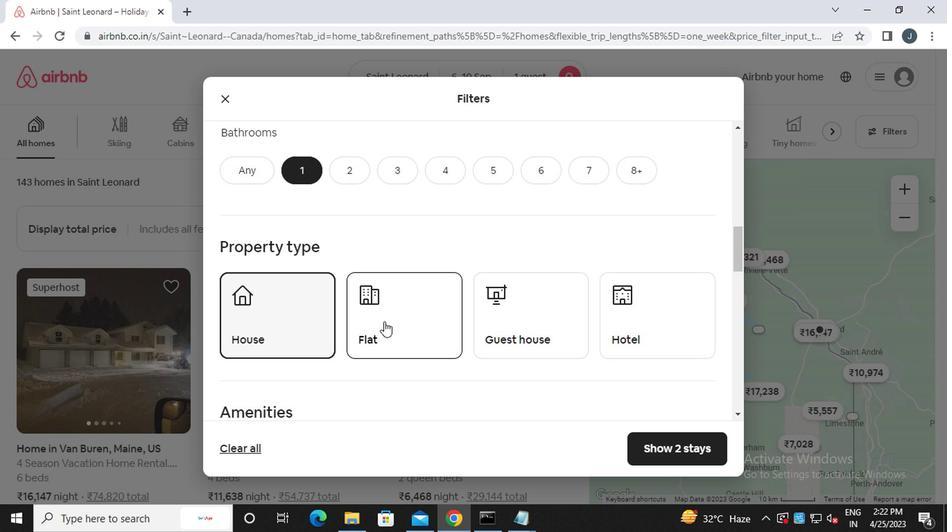 
Action: Mouse pressed left at (570, 327)
Screenshot: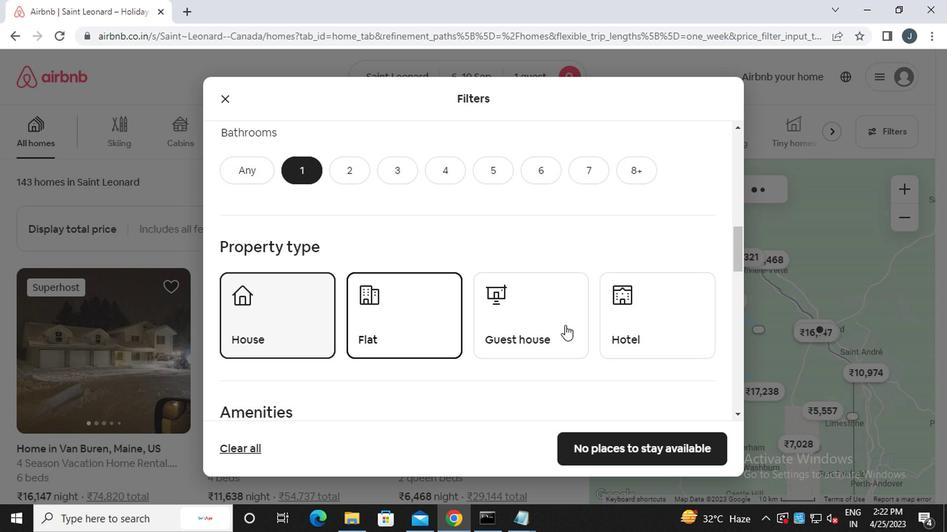 
Action: Mouse moved to (622, 326)
Screenshot: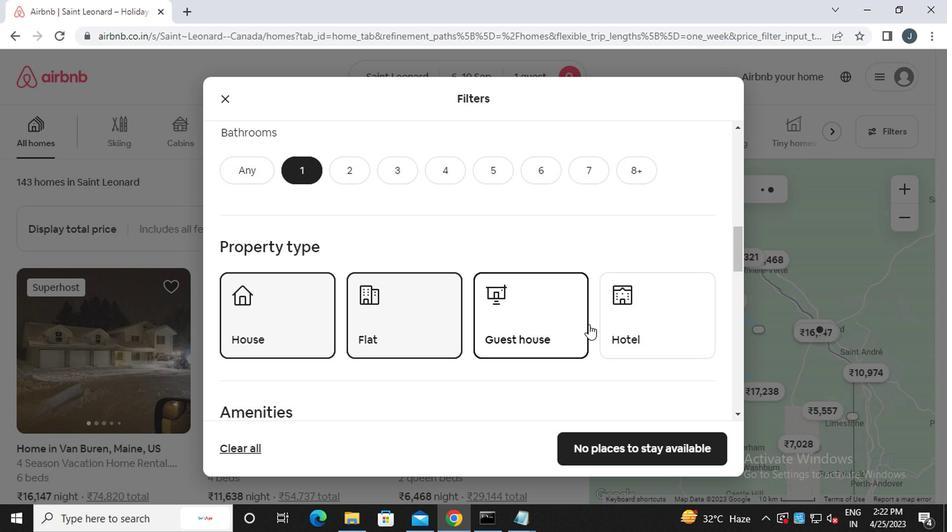 
Action: Mouse pressed left at (622, 326)
Screenshot: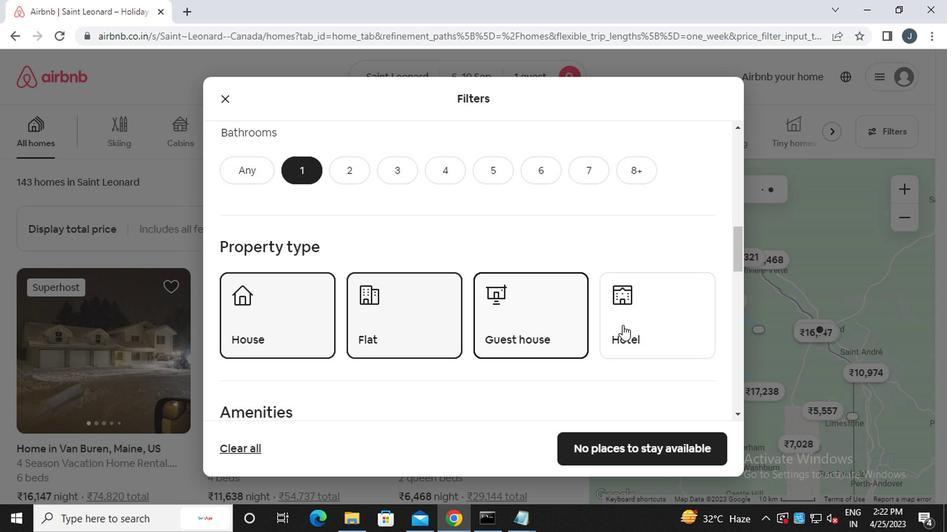 
Action: Mouse moved to (383, 349)
Screenshot: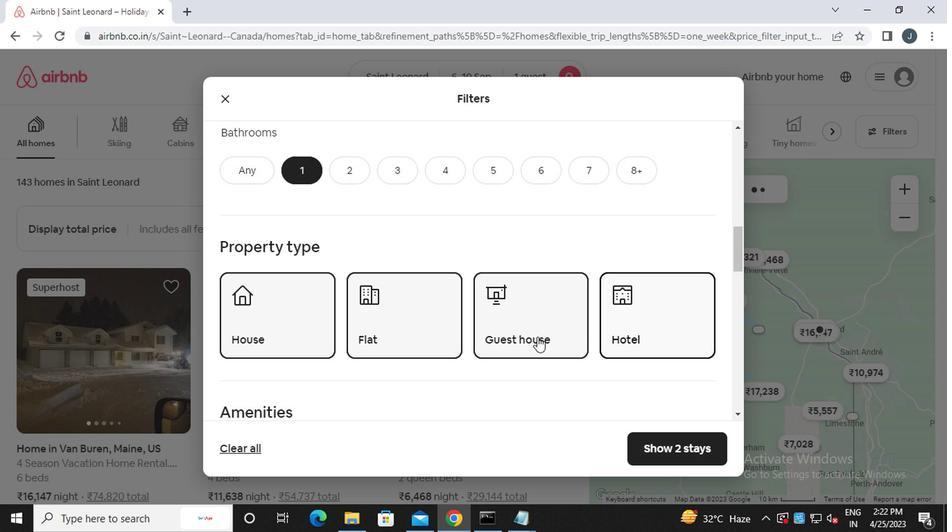 
Action: Mouse scrolled (383, 348) with delta (0, 0)
Screenshot: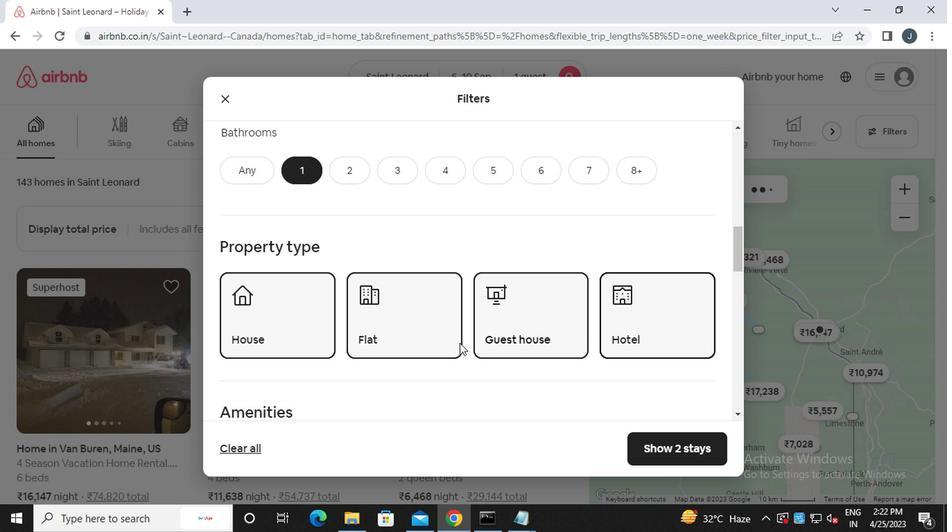 
Action: Mouse scrolled (383, 348) with delta (0, 0)
Screenshot: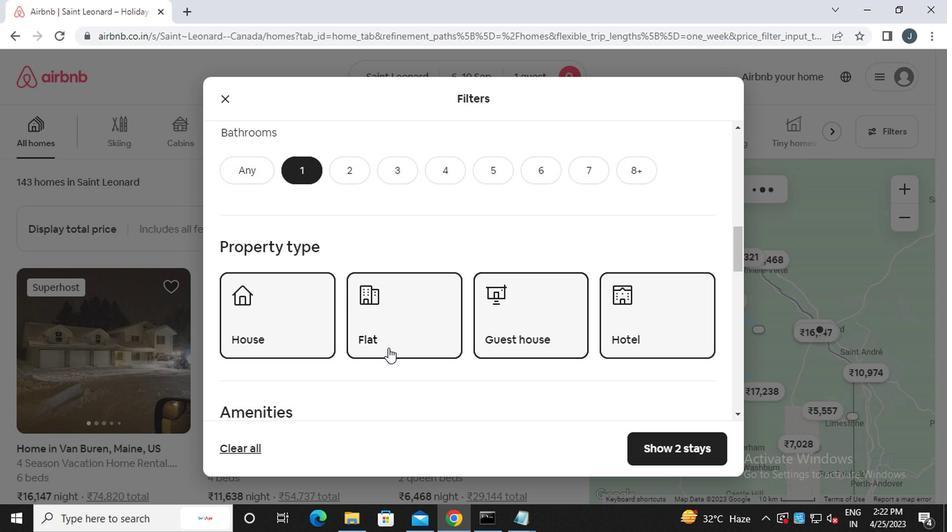 
Action: Mouse scrolled (383, 348) with delta (0, 0)
Screenshot: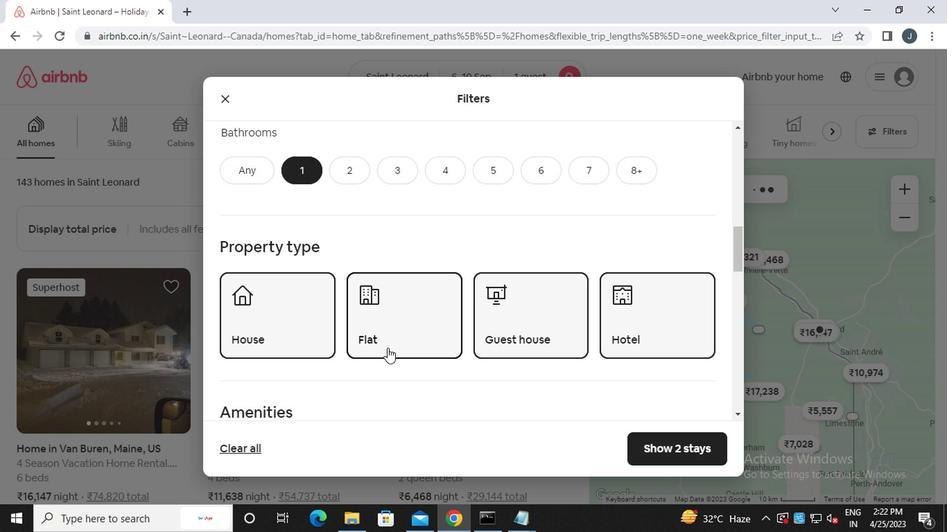 
Action: Mouse scrolled (383, 348) with delta (0, 0)
Screenshot: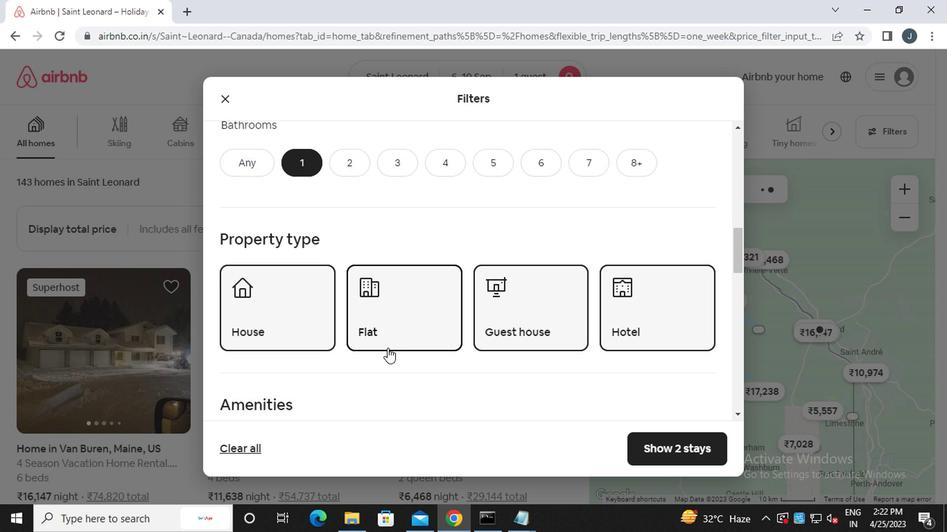 
Action: Mouse scrolled (383, 348) with delta (0, 0)
Screenshot: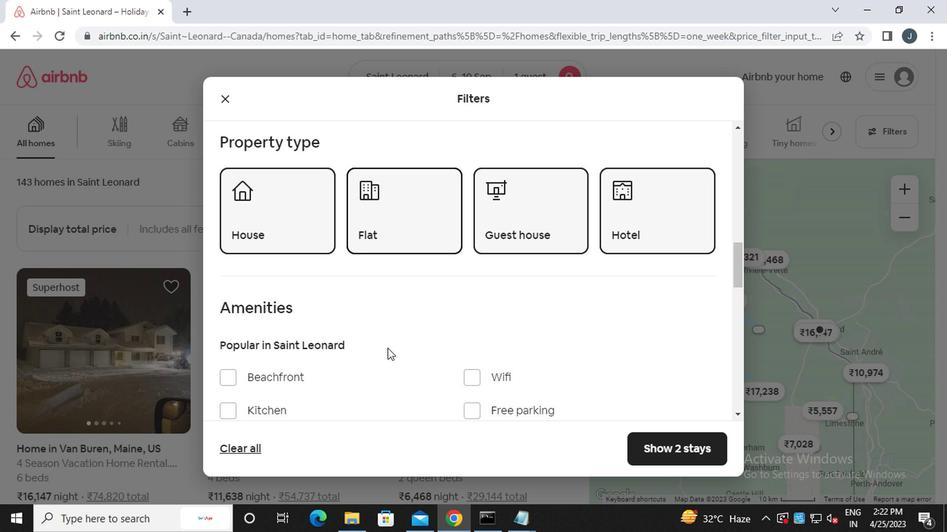 
Action: Mouse scrolled (383, 348) with delta (0, 0)
Screenshot: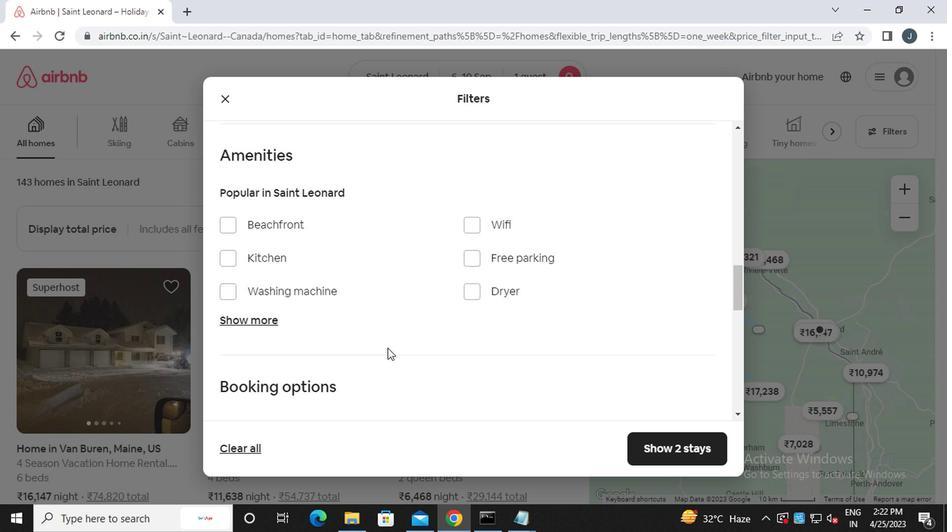 
Action: Mouse moved to (689, 325)
Screenshot: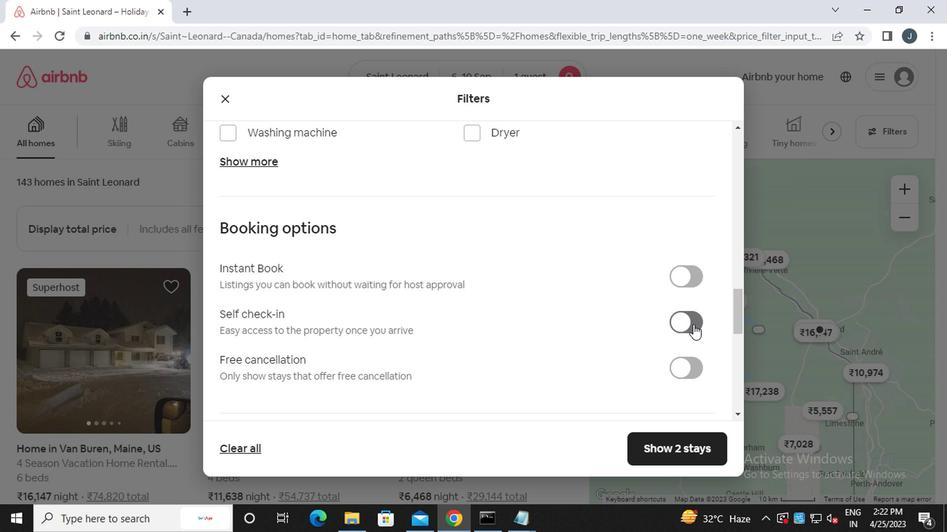 
Action: Mouse pressed left at (689, 325)
Screenshot: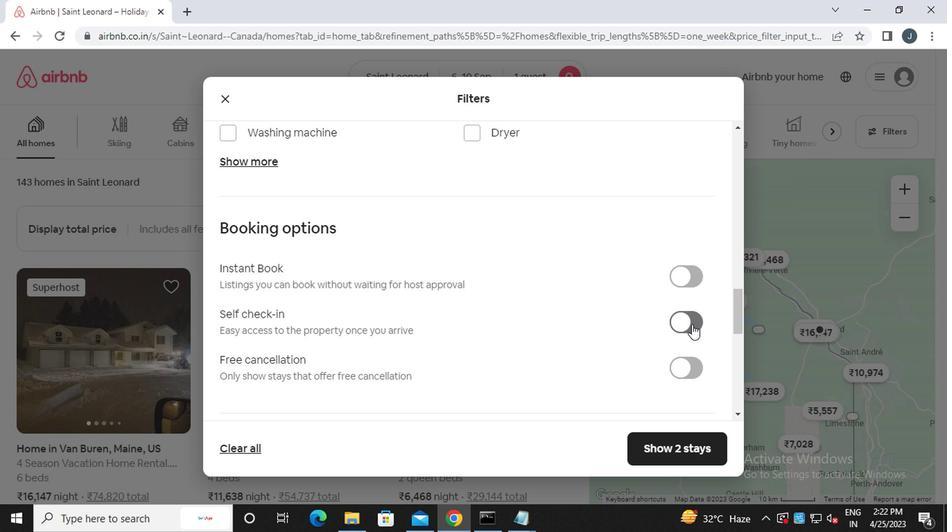 
Action: Mouse moved to (556, 328)
Screenshot: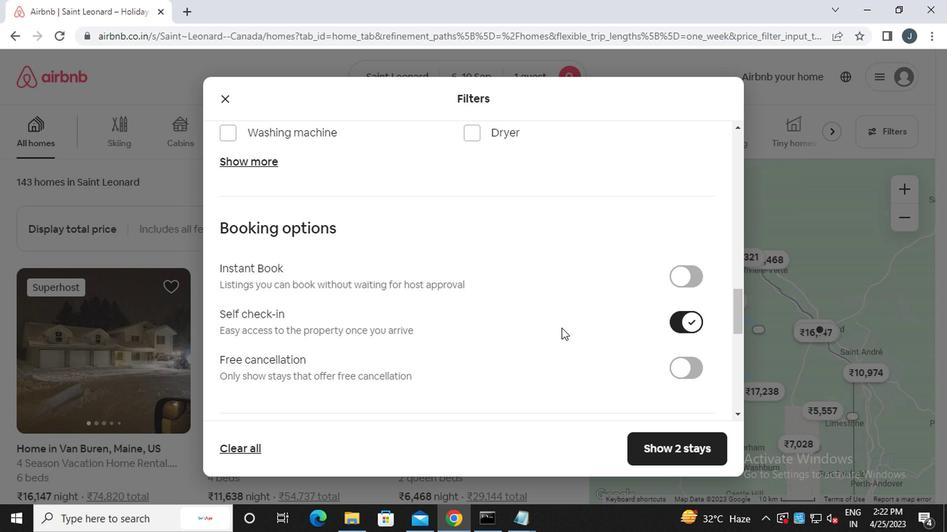 
Action: Mouse scrolled (556, 327) with delta (0, 0)
Screenshot: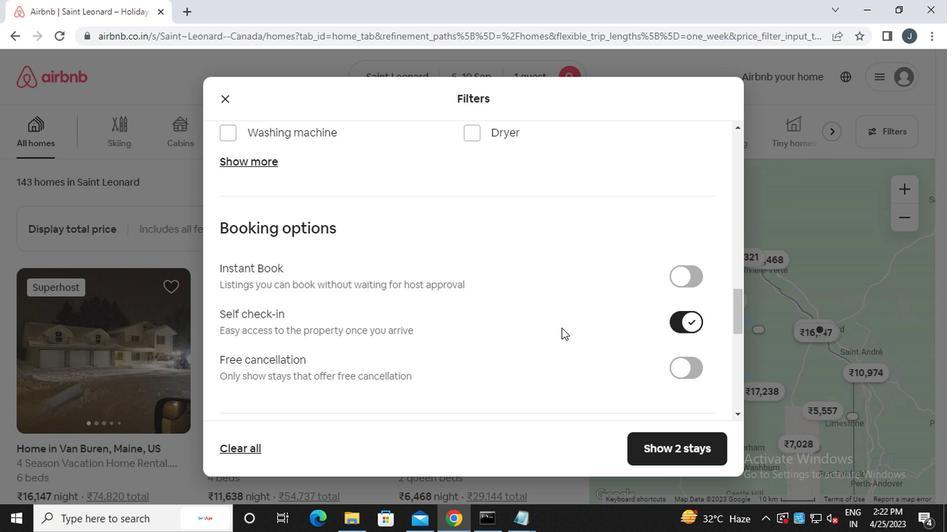 
Action: Mouse scrolled (556, 327) with delta (0, 0)
Screenshot: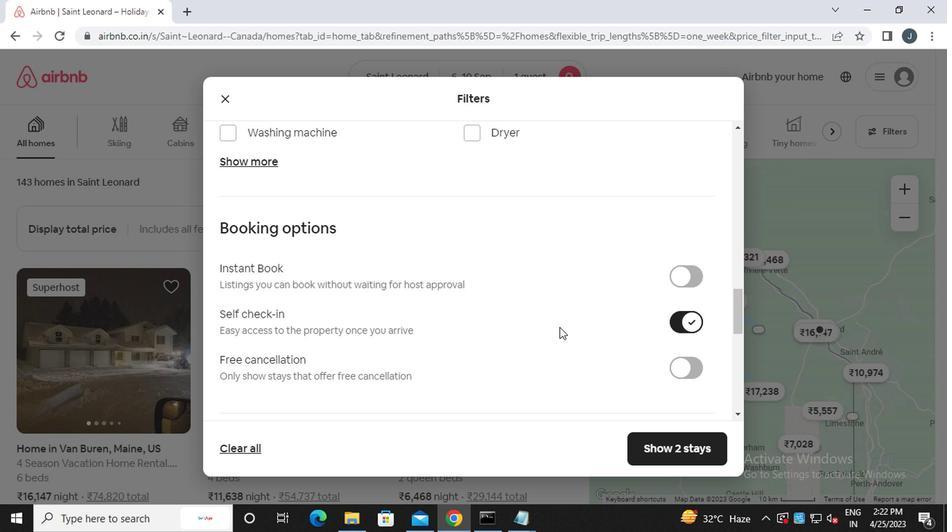
Action: Mouse scrolled (556, 327) with delta (0, 0)
Screenshot: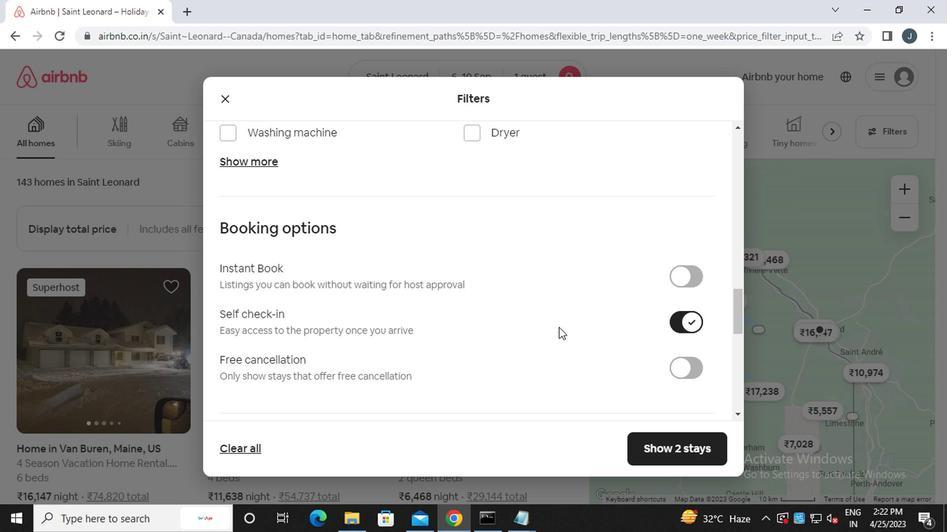 
Action: Mouse scrolled (556, 327) with delta (0, 0)
Screenshot: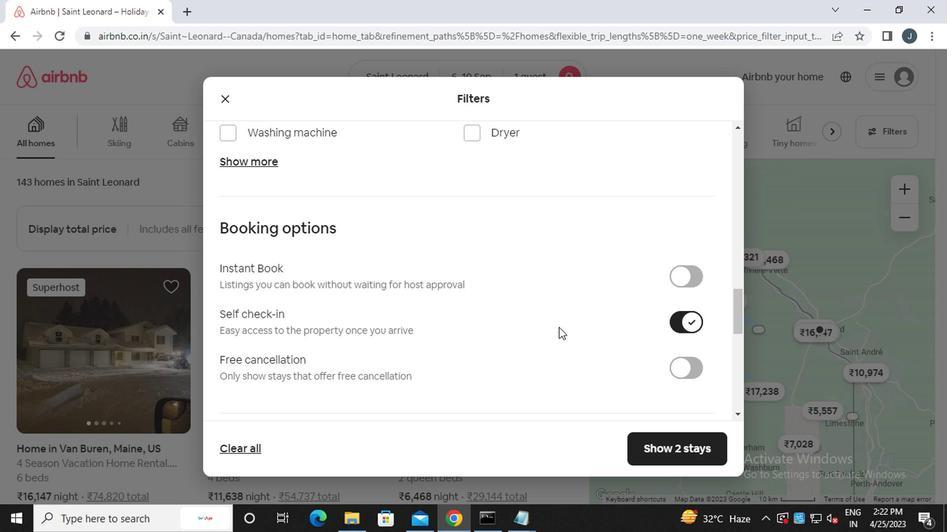 
Action: Mouse scrolled (556, 327) with delta (0, 0)
Screenshot: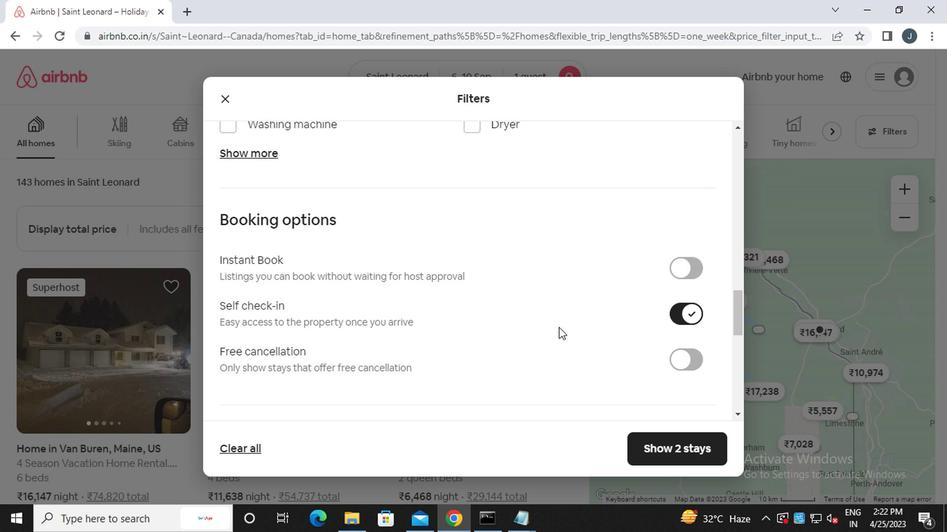 
Action: Mouse moved to (553, 327)
Screenshot: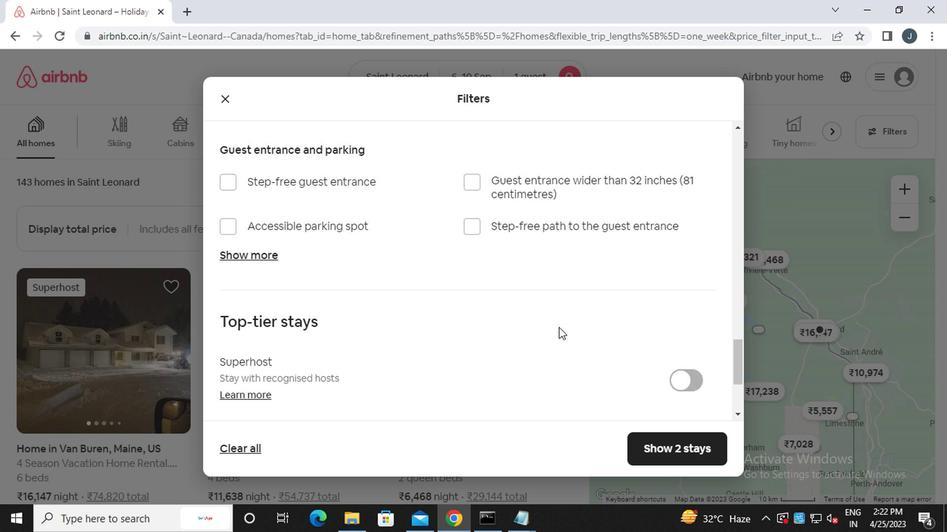 
Action: Mouse scrolled (553, 327) with delta (0, 0)
Screenshot: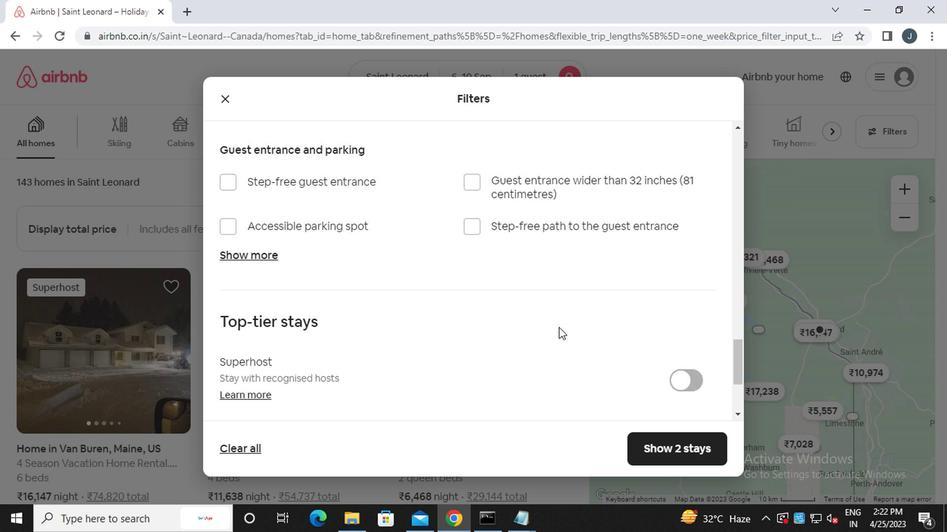 
Action: Mouse moved to (529, 322)
Screenshot: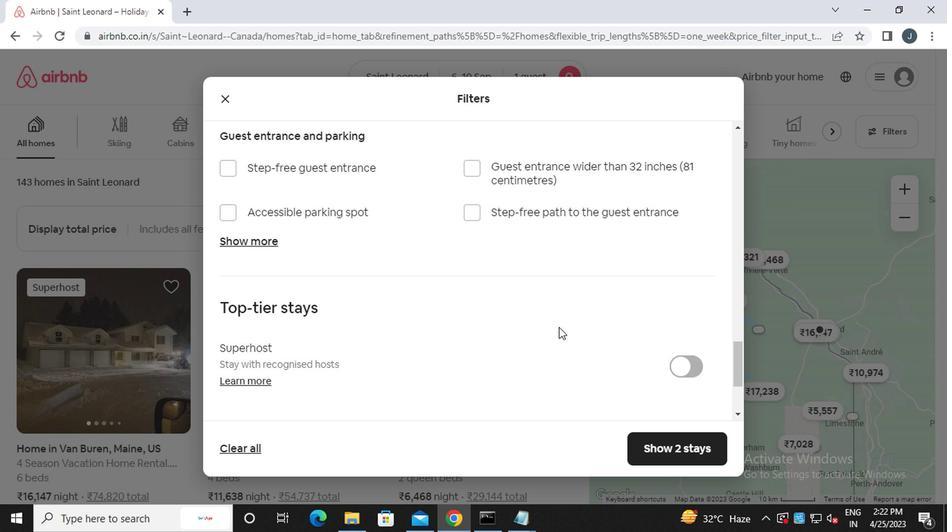 
Action: Mouse scrolled (529, 322) with delta (0, 0)
Screenshot: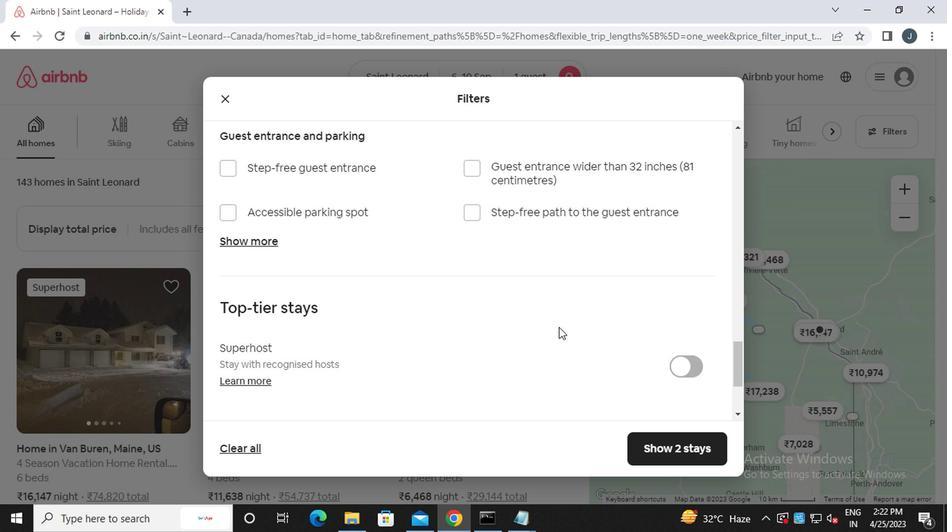 
Action: Mouse moved to (527, 322)
Screenshot: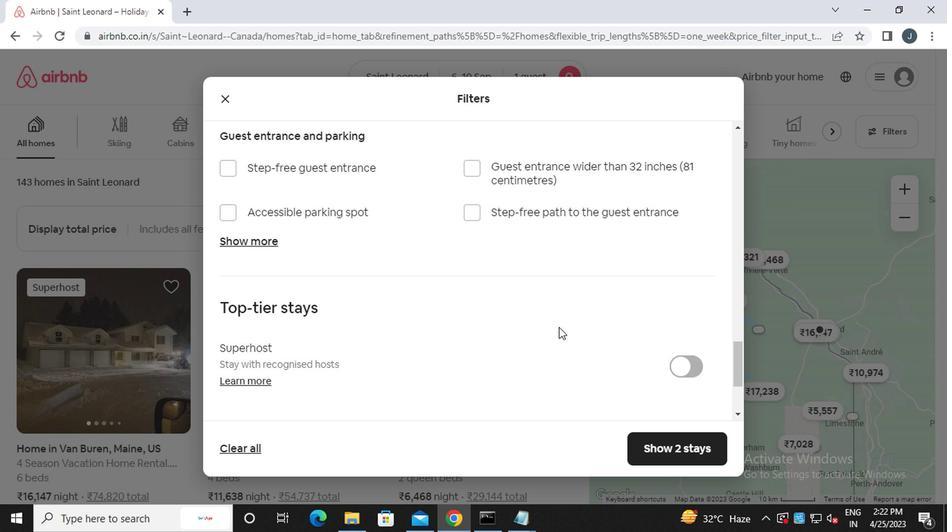 
Action: Mouse scrolled (527, 322) with delta (0, 0)
Screenshot: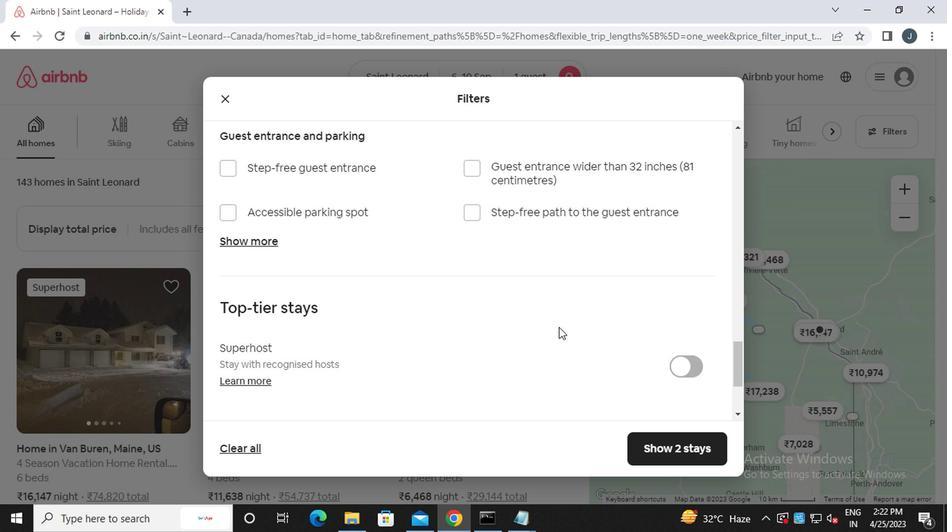 
Action: Mouse moved to (225, 349)
Screenshot: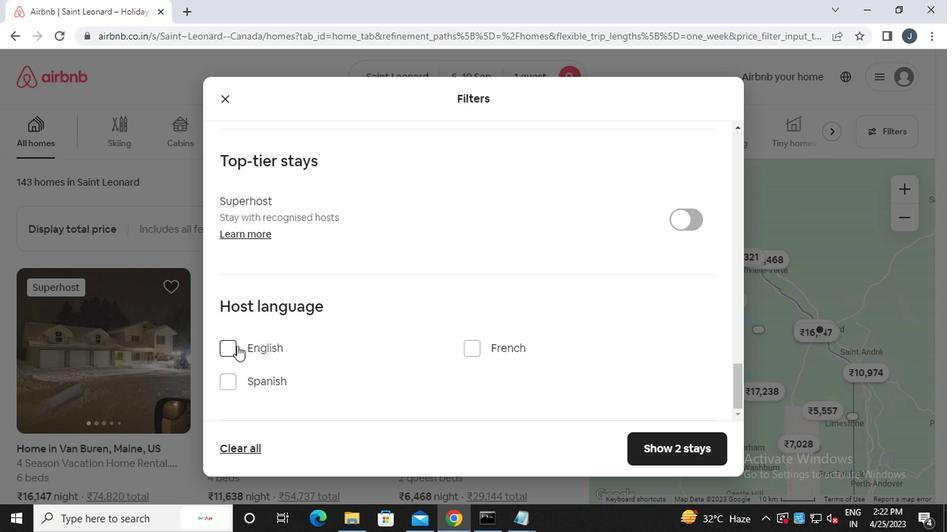 
Action: Mouse pressed left at (225, 349)
Screenshot: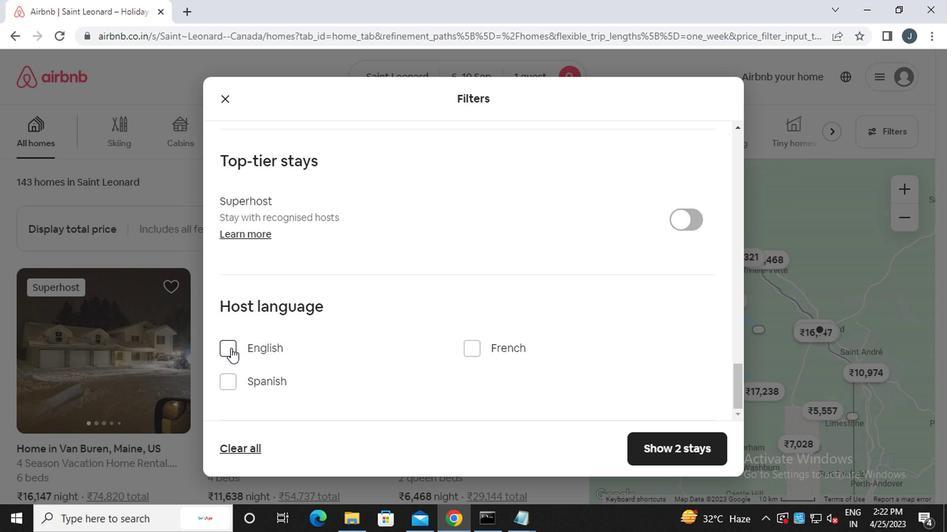 
Action: Mouse moved to (662, 459)
Screenshot: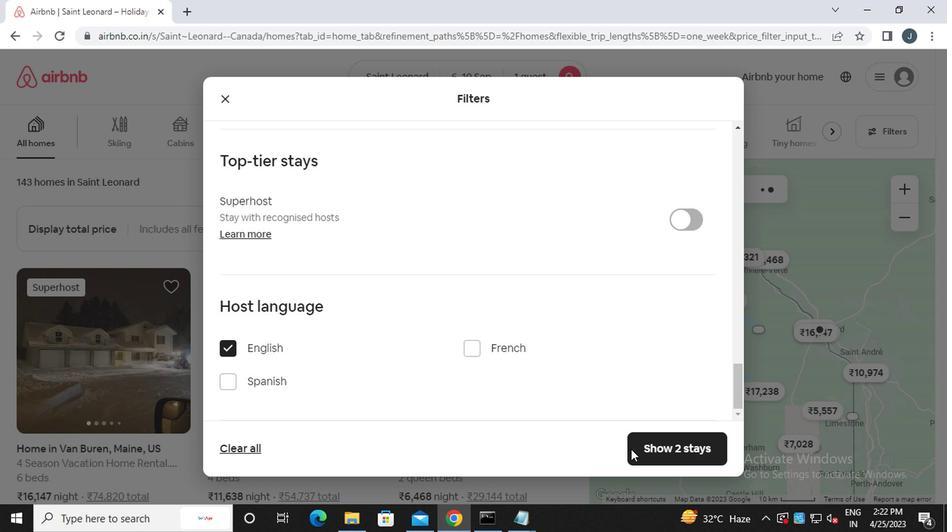 
Action: Mouse pressed left at (662, 459)
Screenshot: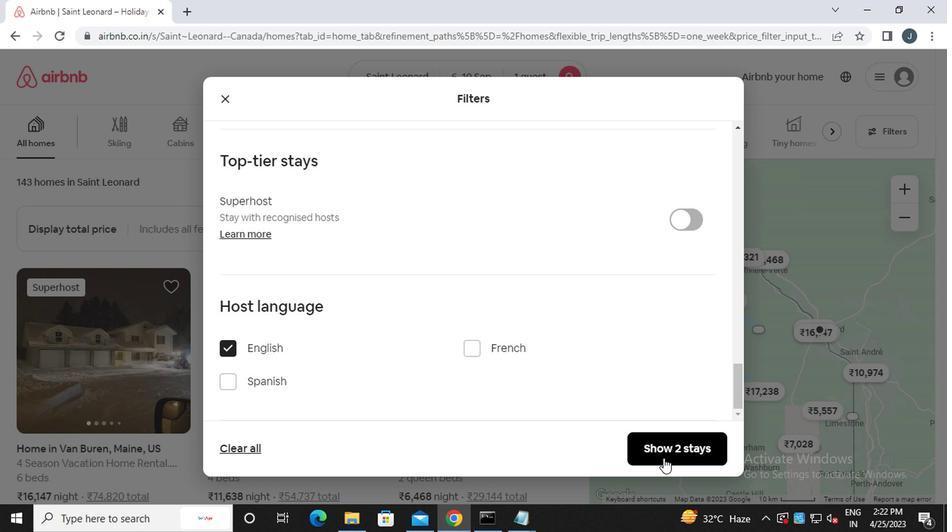 
Action: Mouse moved to (654, 449)
Screenshot: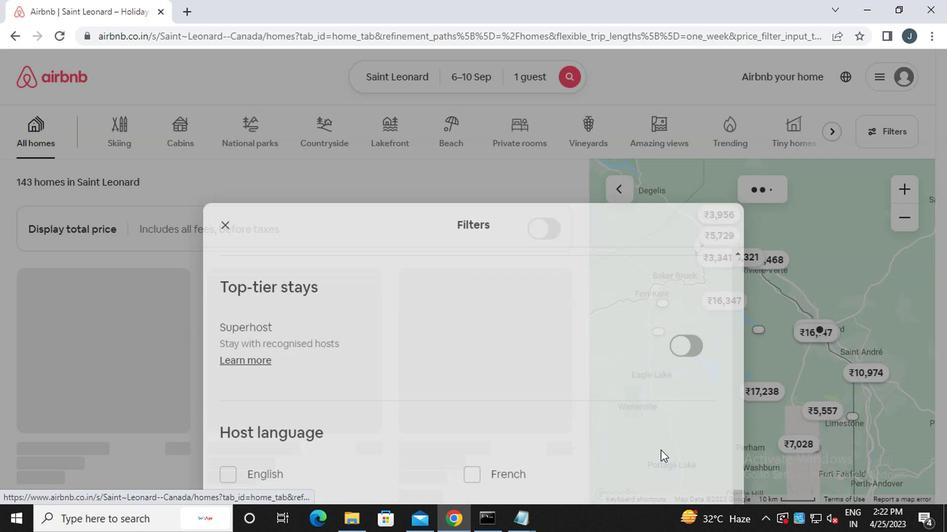 
